 Task: Look for space in Alta Gracia, Argentina from 9th June, 2023 to 16th June, 2023 for 2 adults in price range Rs.8000 to Rs.16000. Place can be entire place with 2 bedrooms having 2 beds and 1 bathroom. Property type can be flat. Amenities needed are: heating, . Booking option can be shelf check-in. Required host language is English.
Action: Mouse moved to (387, 81)
Screenshot: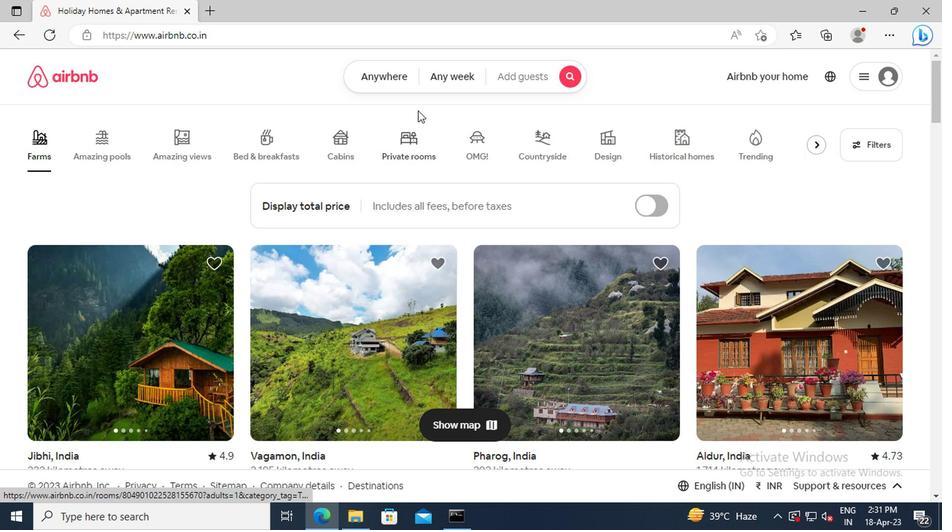 
Action: Mouse pressed left at (387, 81)
Screenshot: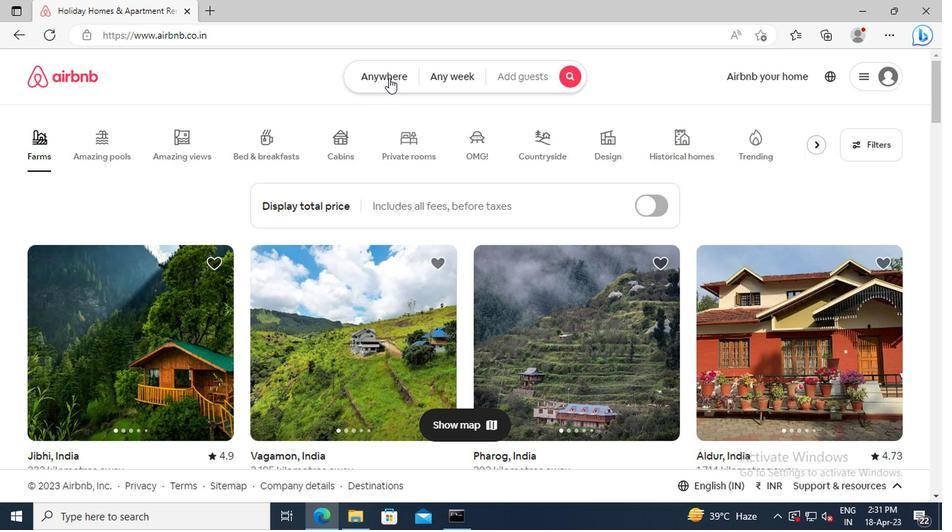 
Action: Mouse moved to (241, 135)
Screenshot: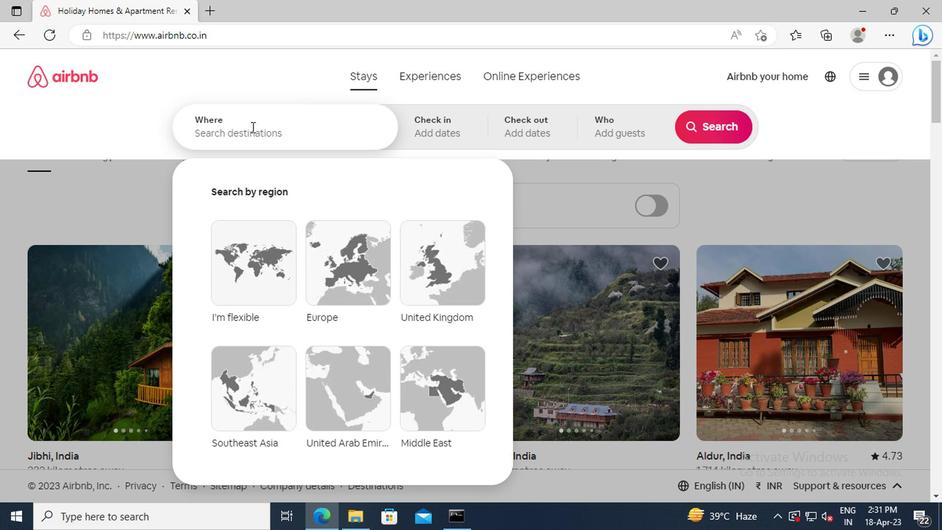 
Action: Mouse pressed left at (241, 135)
Screenshot: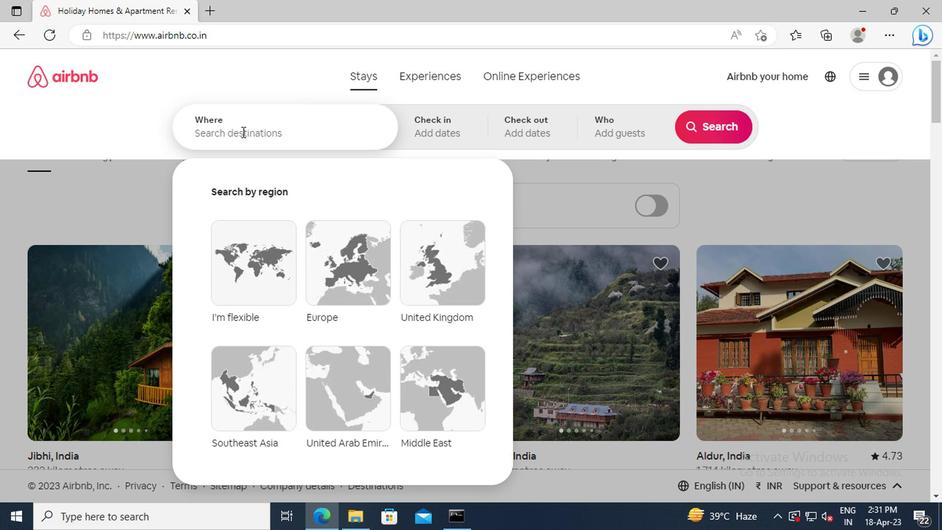 
Action: Key pressed <Key.shift_r>Alta<Key.space><Key.shift>GRACIA,<Key.space><Key.shift_r>ARGENTINA<Key.enter>
Screenshot: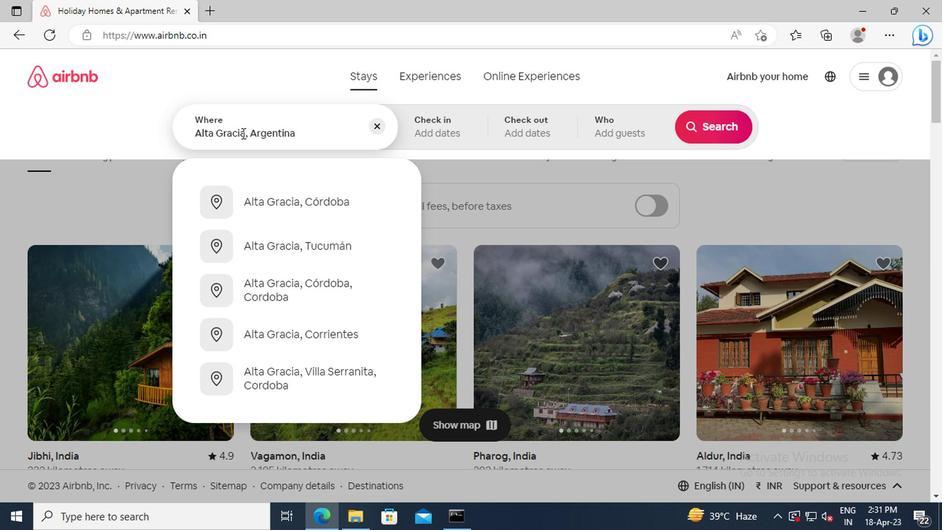 
Action: Mouse moved to (698, 236)
Screenshot: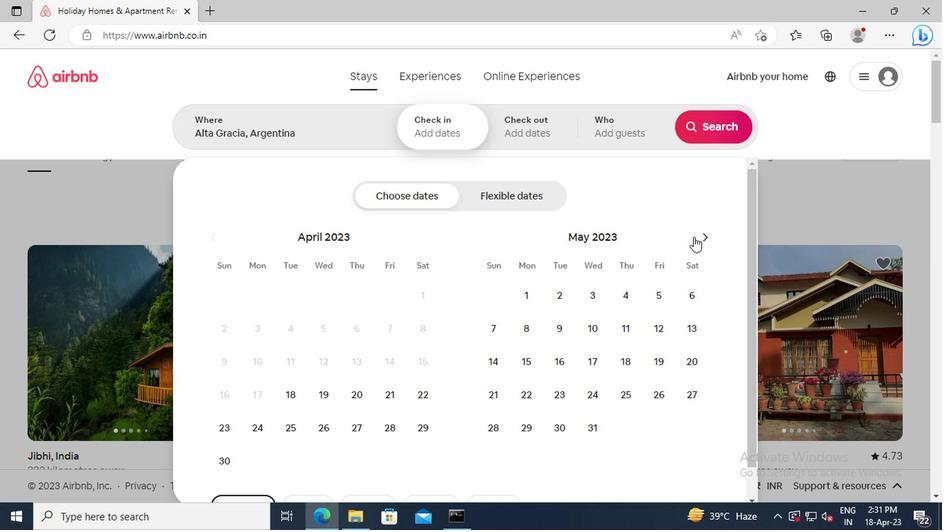 
Action: Mouse pressed left at (698, 236)
Screenshot: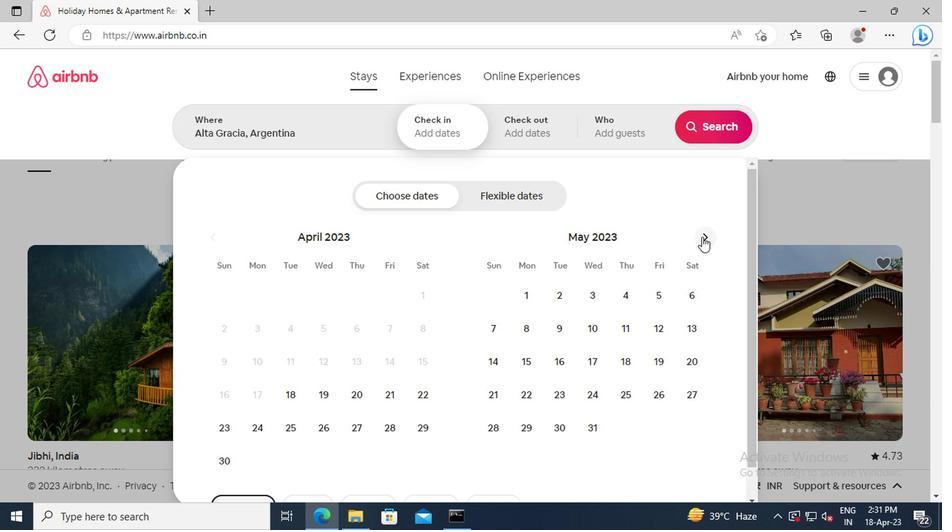 
Action: Mouse moved to (653, 318)
Screenshot: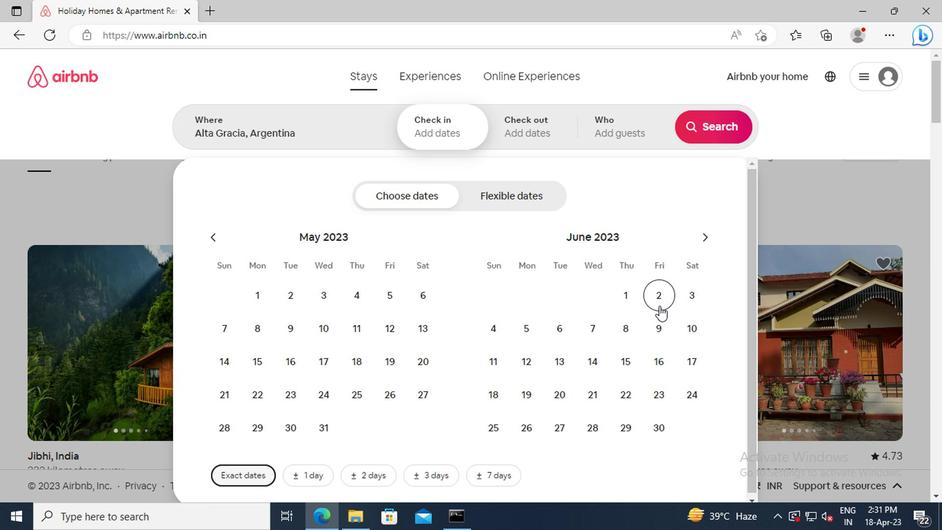 
Action: Mouse pressed left at (653, 318)
Screenshot: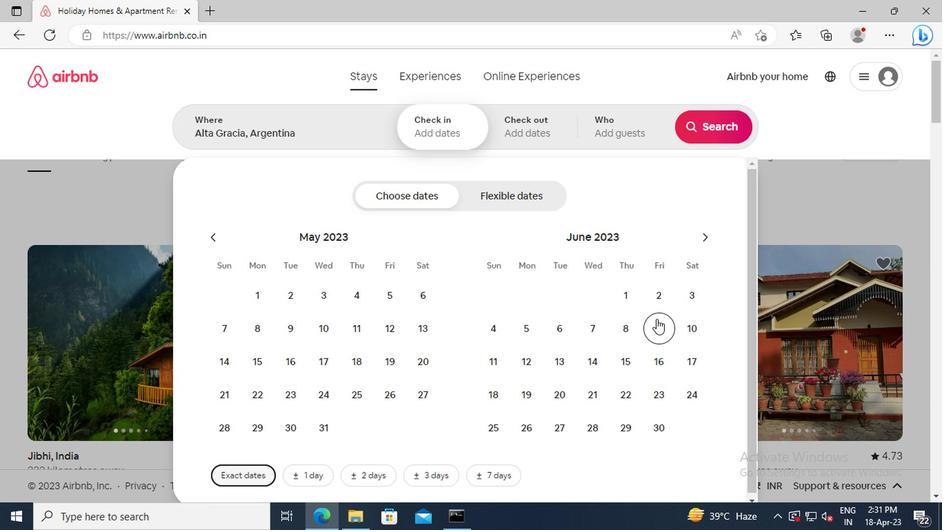 
Action: Mouse moved to (655, 359)
Screenshot: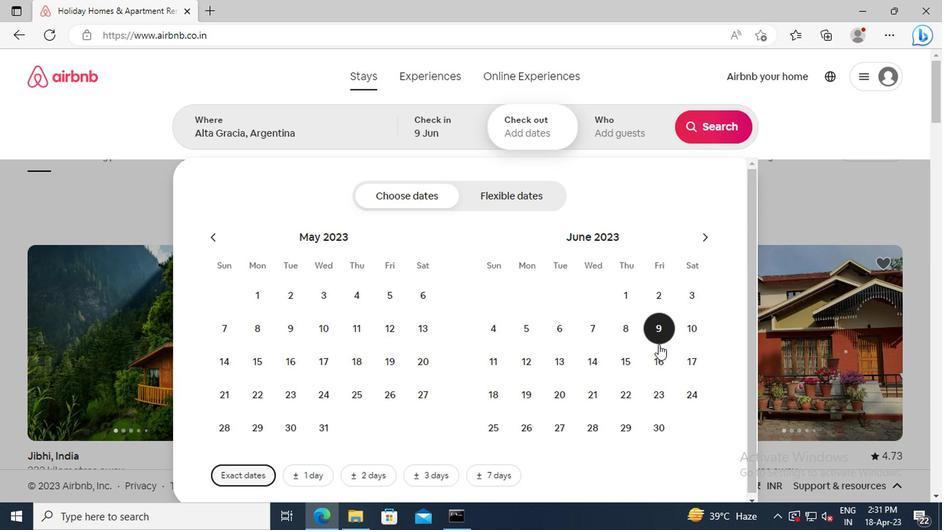 
Action: Mouse pressed left at (655, 359)
Screenshot: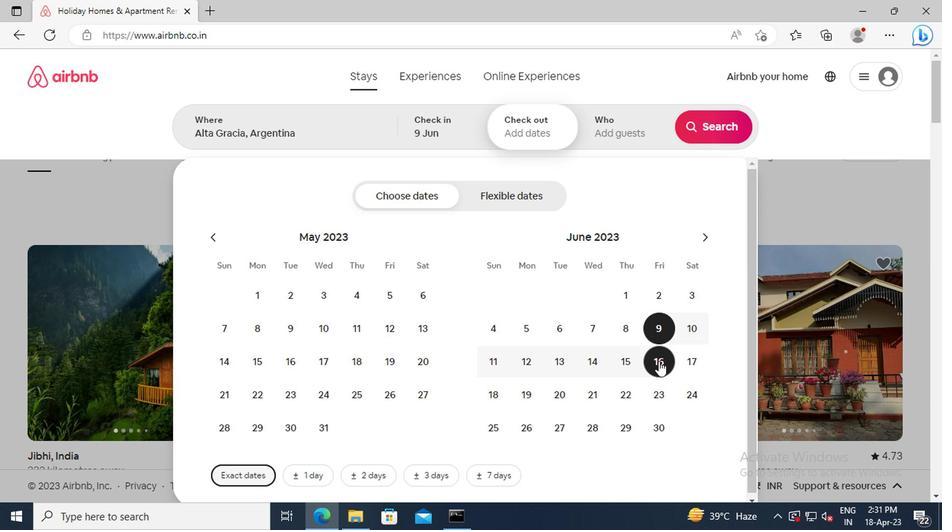 
Action: Mouse moved to (610, 136)
Screenshot: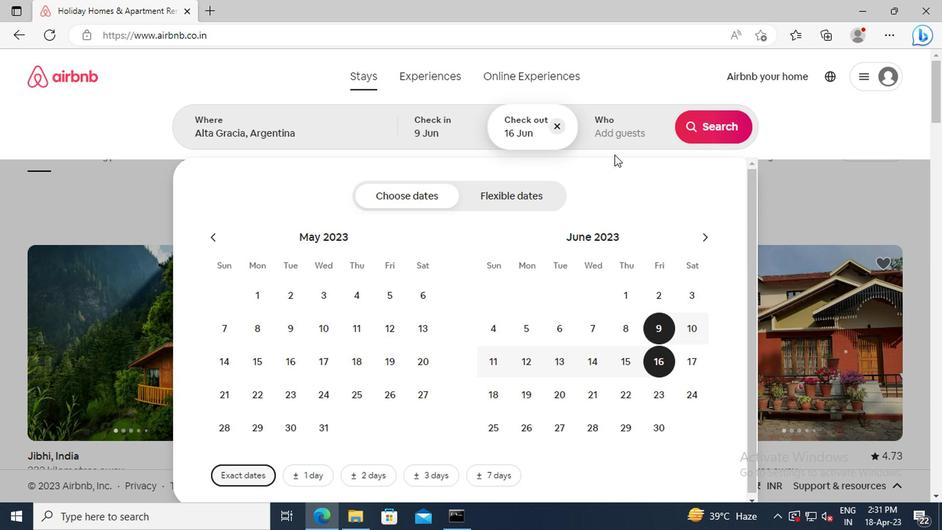 
Action: Mouse pressed left at (610, 136)
Screenshot: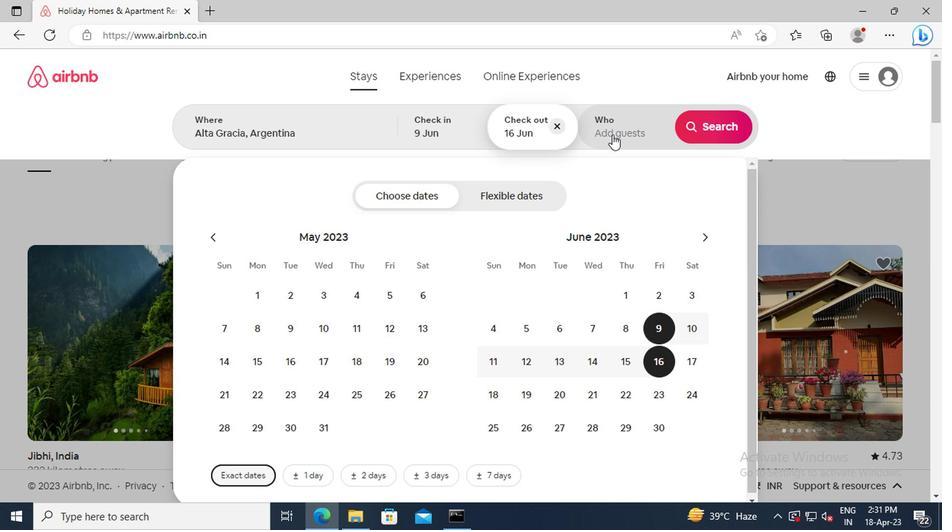 
Action: Mouse moved to (717, 203)
Screenshot: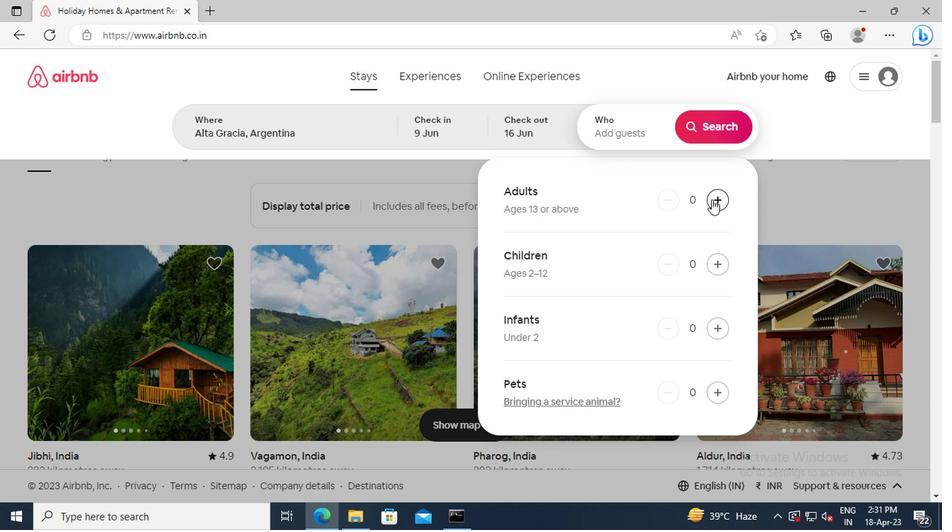 
Action: Mouse pressed left at (717, 203)
Screenshot: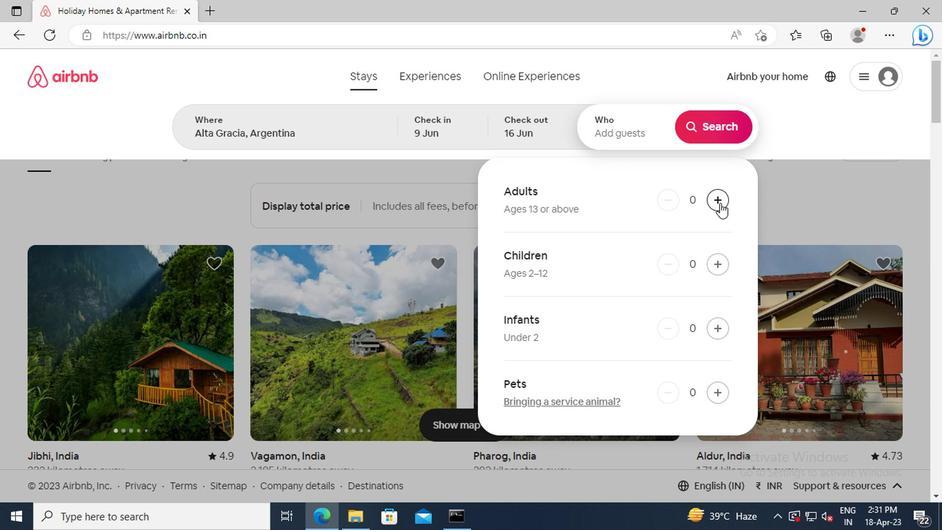 
Action: Mouse pressed left at (717, 203)
Screenshot: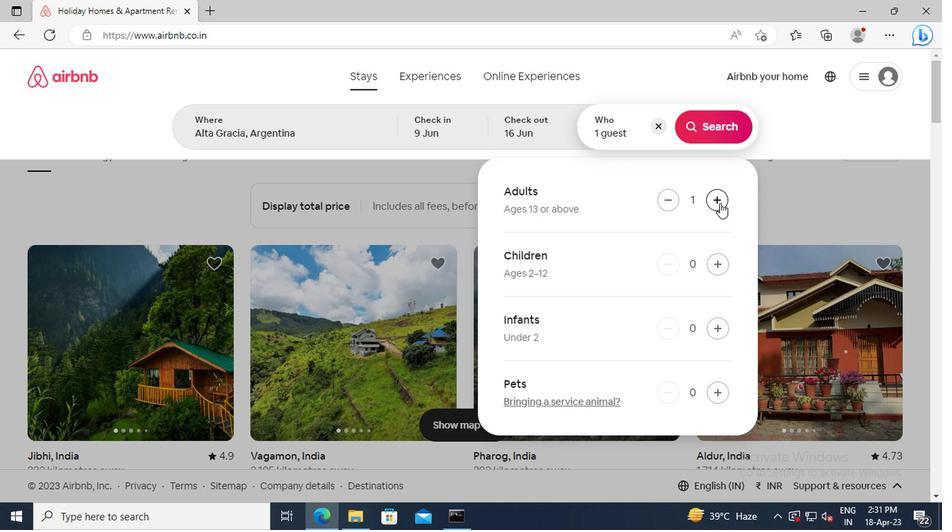
Action: Mouse moved to (714, 126)
Screenshot: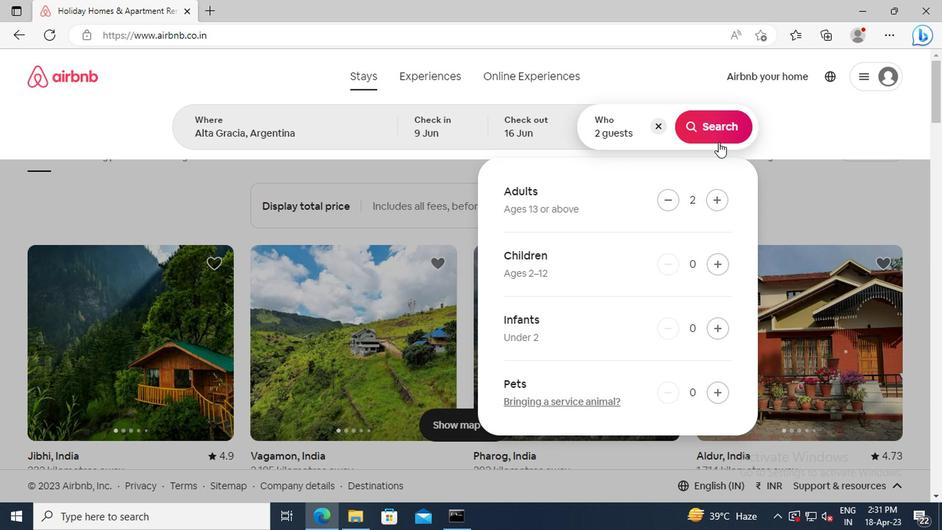 
Action: Mouse pressed left at (714, 126)
Screenshot: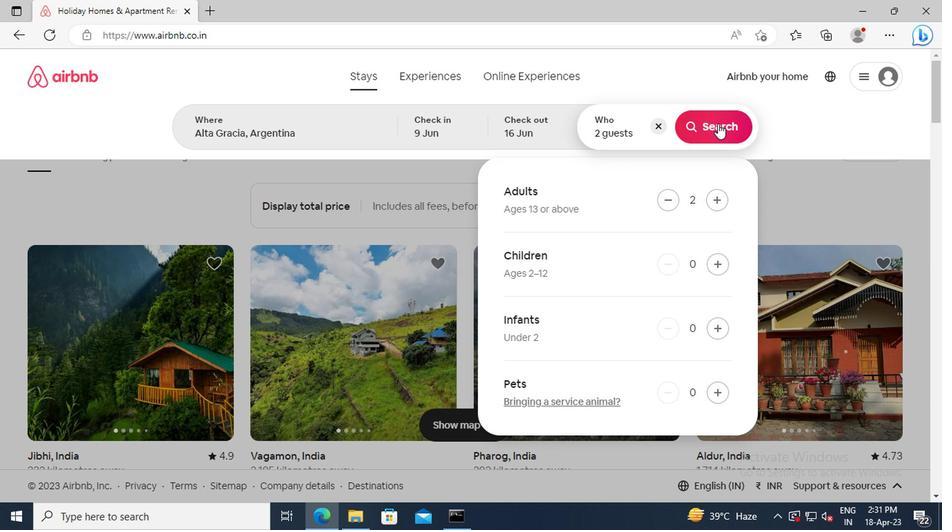 
Action: Mouse moved to (880, 137)
Screenshot: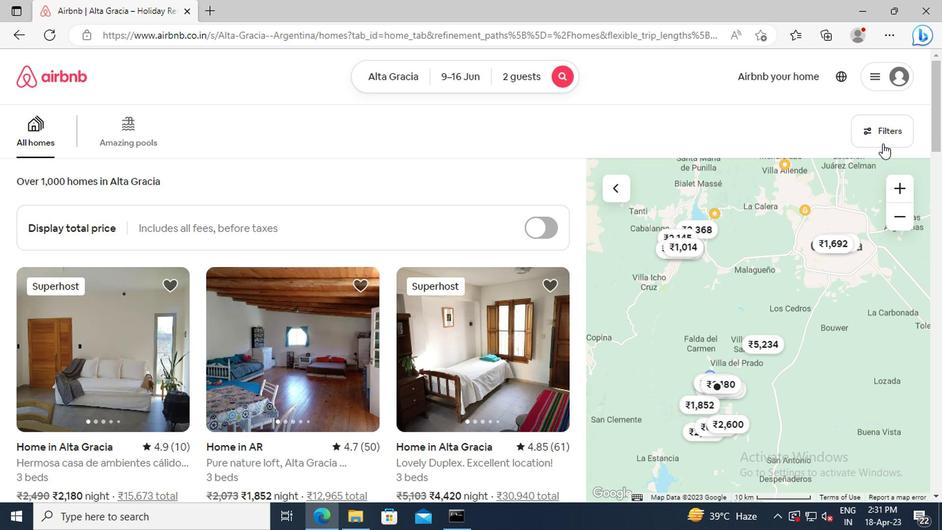 
Action: Mouse pressed left at (880, 137)
Screenshot: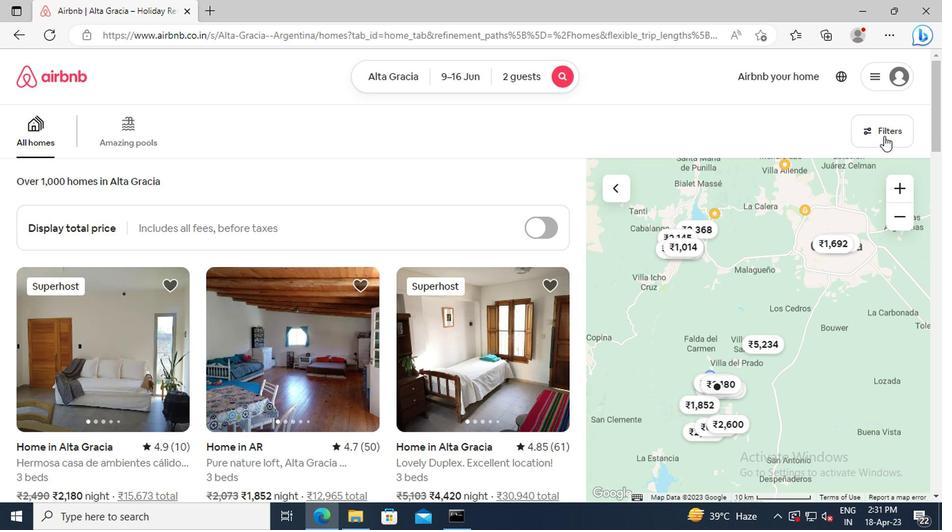 
Action: Mouse moved to (315, 305)
Screenshot: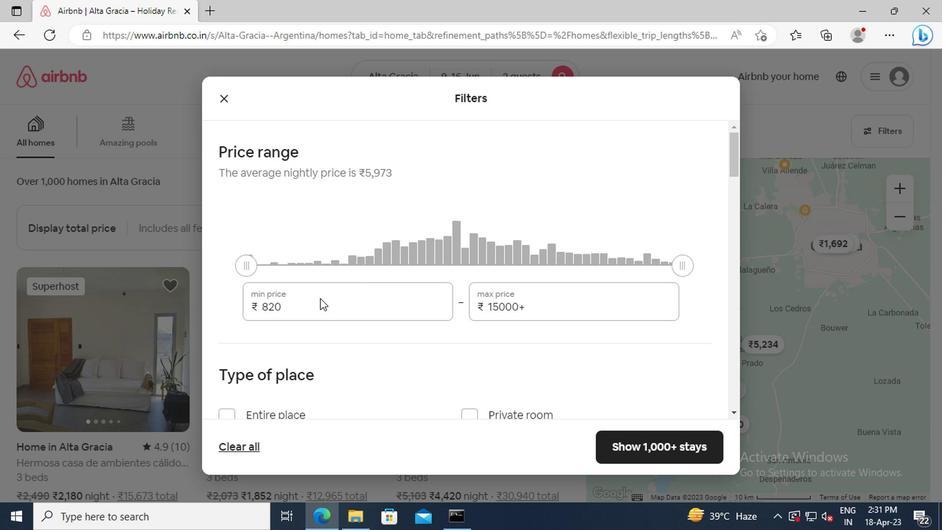 
Action: Mouse pressed left at (315, 305)
Screenshot: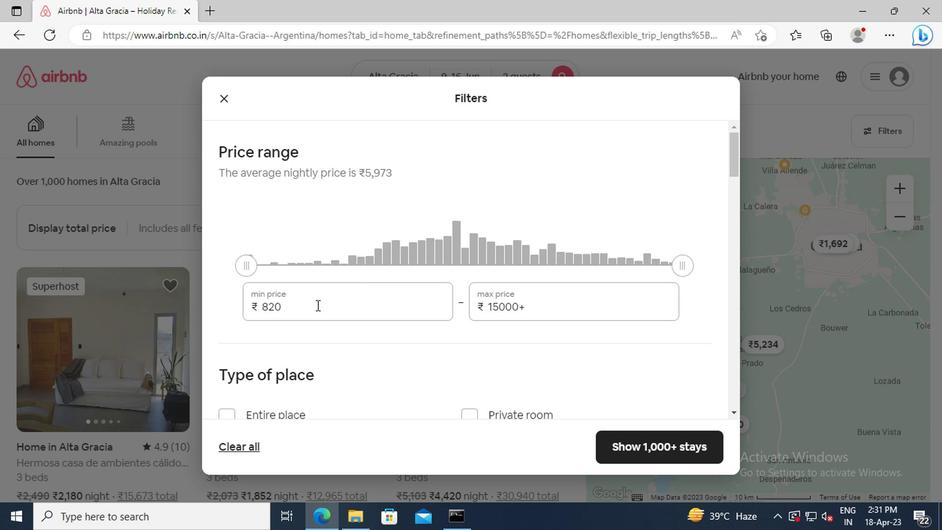 
Action: Key pressed <Key.backspace><Key.backspace><Key.backspace><Key.backspace><Key.backspace>8000<Key.tab><Key.delete>16000
Screenshot: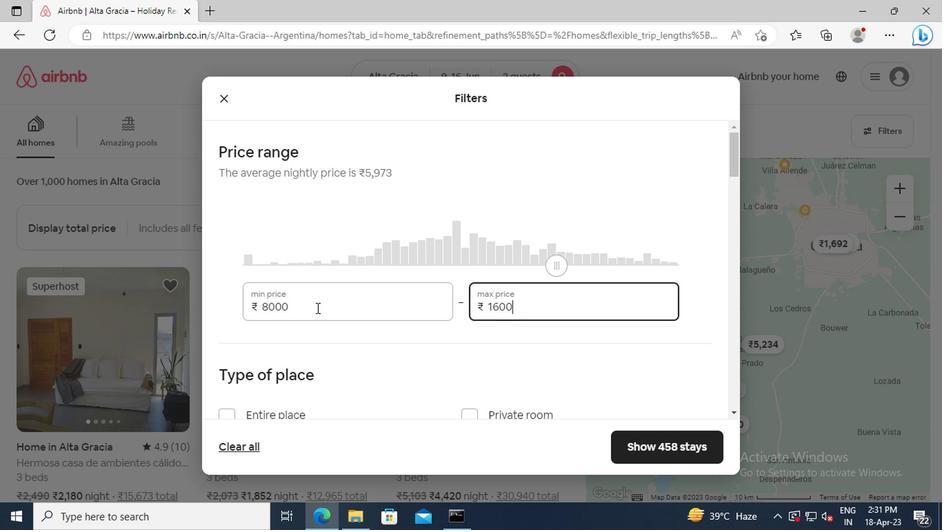 
Action: Mouse scrolled (315, 305) with delta (0, 0)
Screenshot: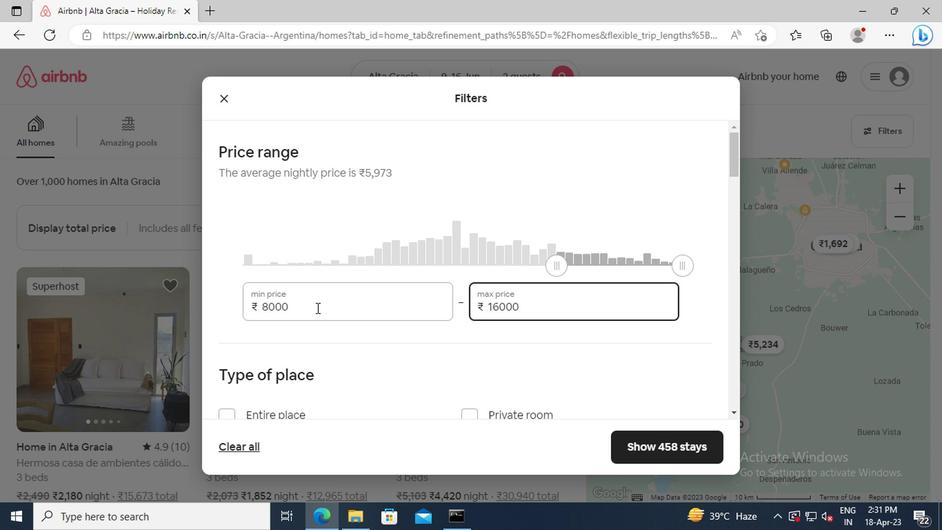 
Action: Mouse scrolled (315, 305) with delta (0, 0)
Screenshot: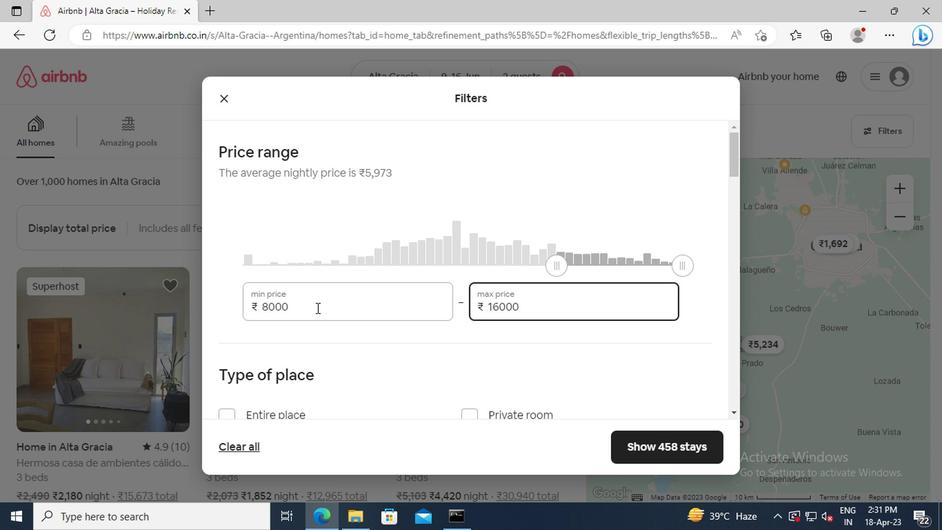 
Action: Mouse scrolled (315, 305) with delta (0, 0)
Screenshot: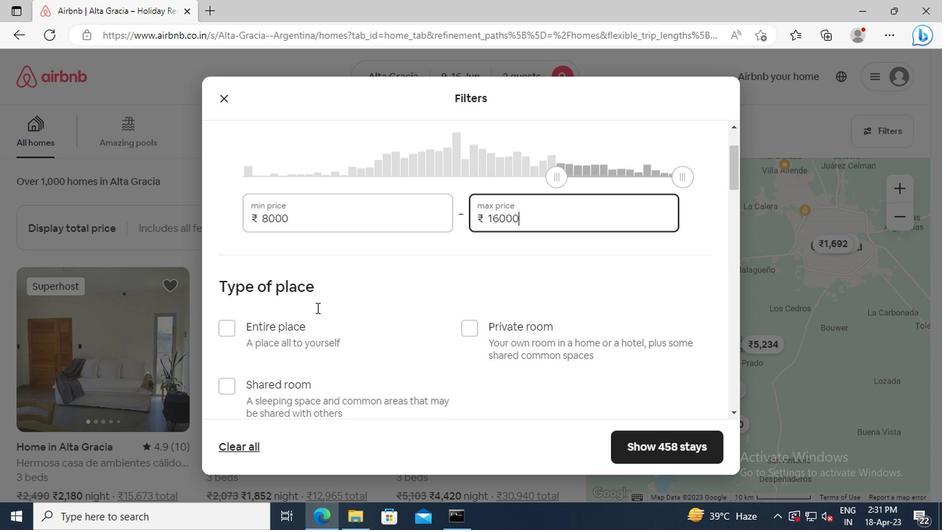 
Action: Mouse moved to (236, 283)
Screenshot: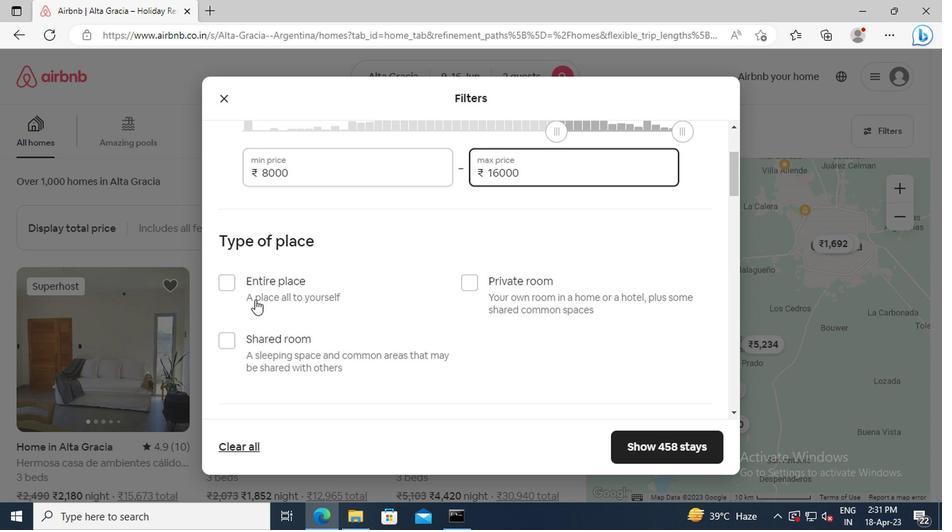
Action: Mouse pressed left at (236, 283)
Screenshot: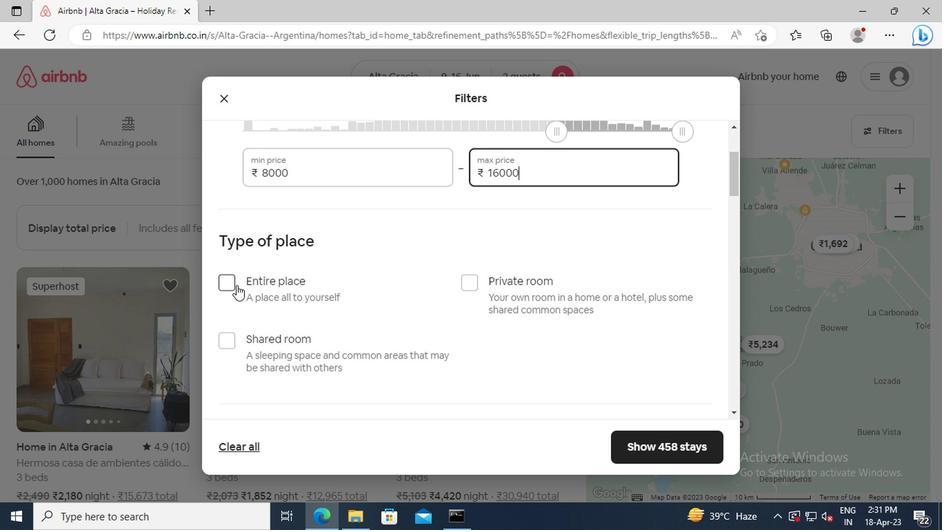 
Action: Mouse moved to (293, 284)
Screenshot: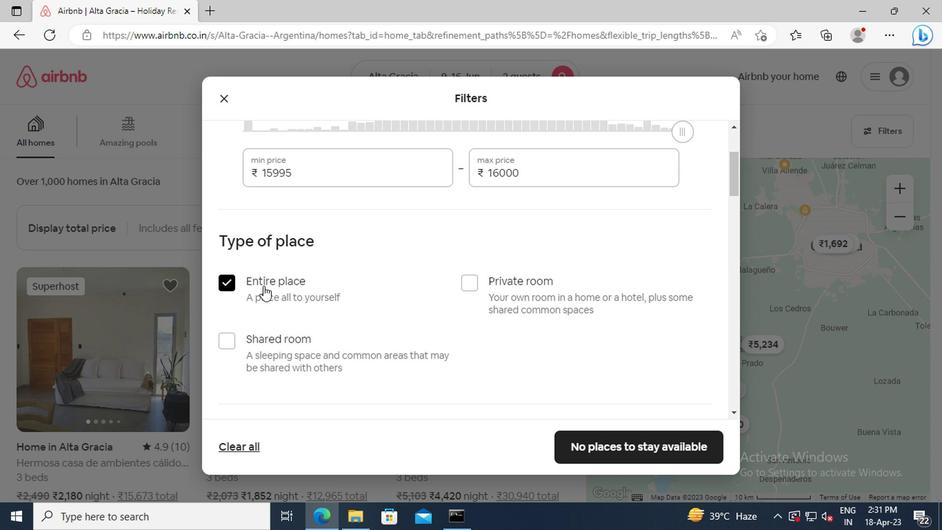 
Action: Mouse scrolled (293, 283) with delta (0, 0)
Screenshot: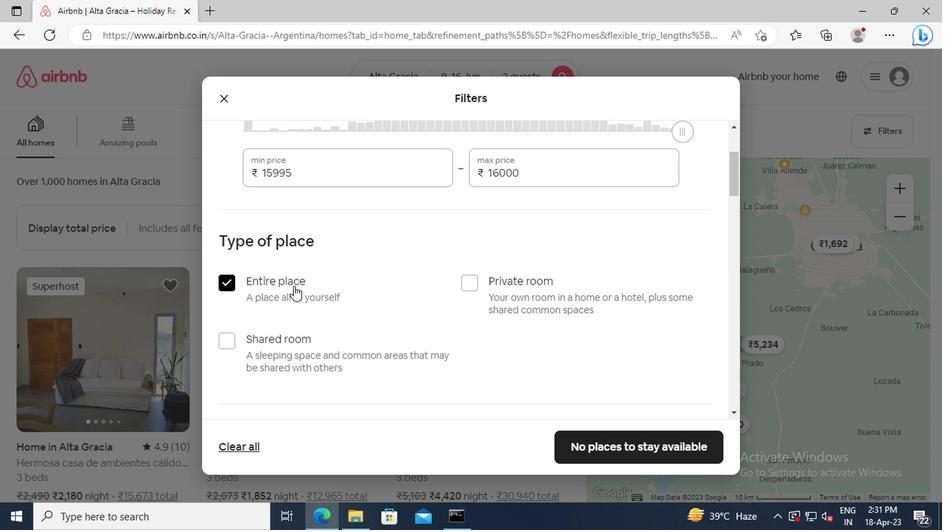 
Action: Mouse scrolled (293, 283) with delta (0, 0)
Screenshot: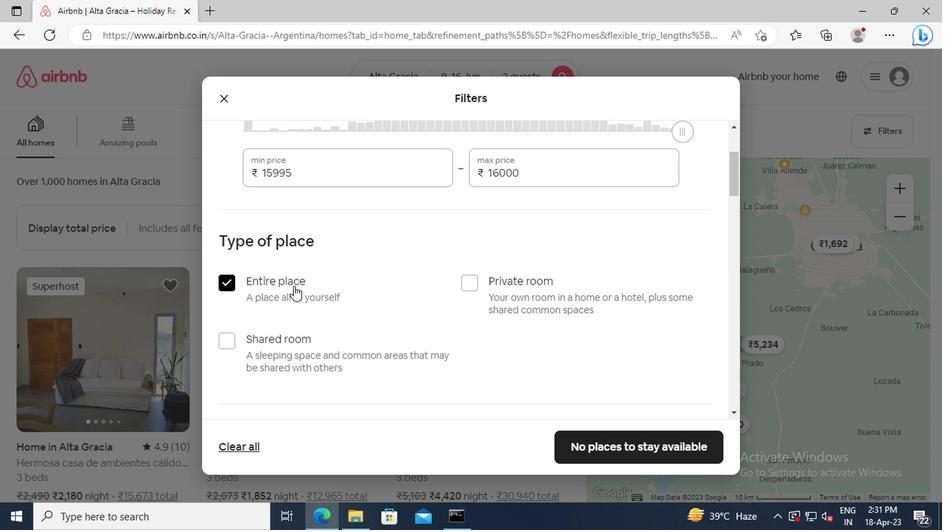 
Action: Mouse scrolled (293, 283) with delta (0, 0)
Screenshot: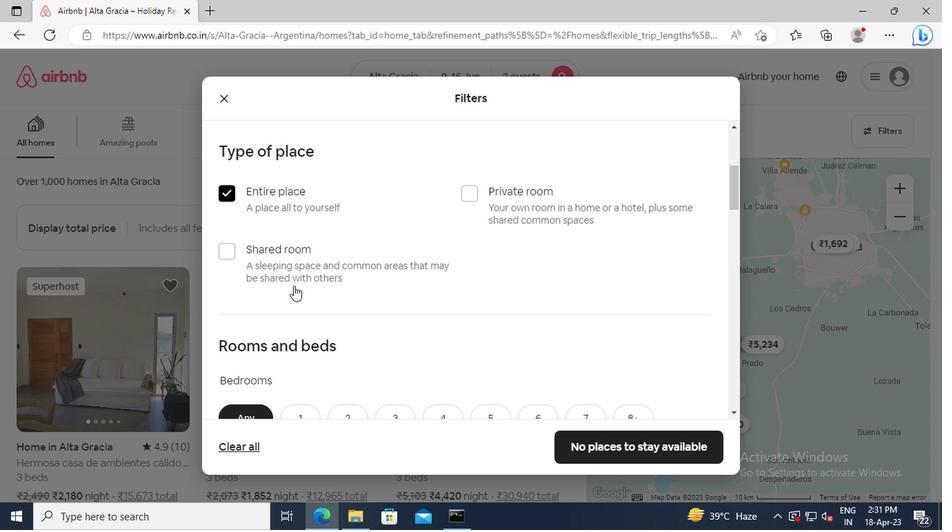 
Action: Mouse scrolled (293, 283) with delta (0, 0)
Screenshot: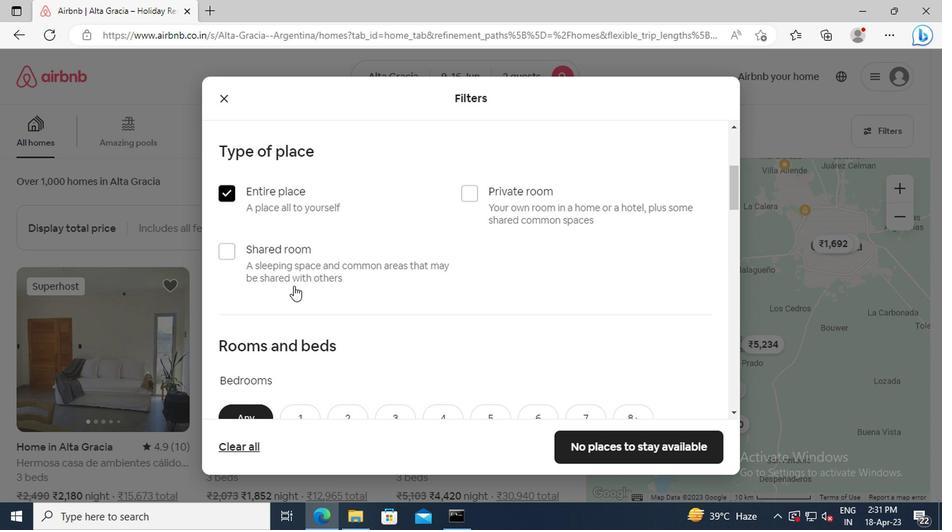 
Action: Mouse scrolled (293, 283) with delta (0, 0)
Screenshot: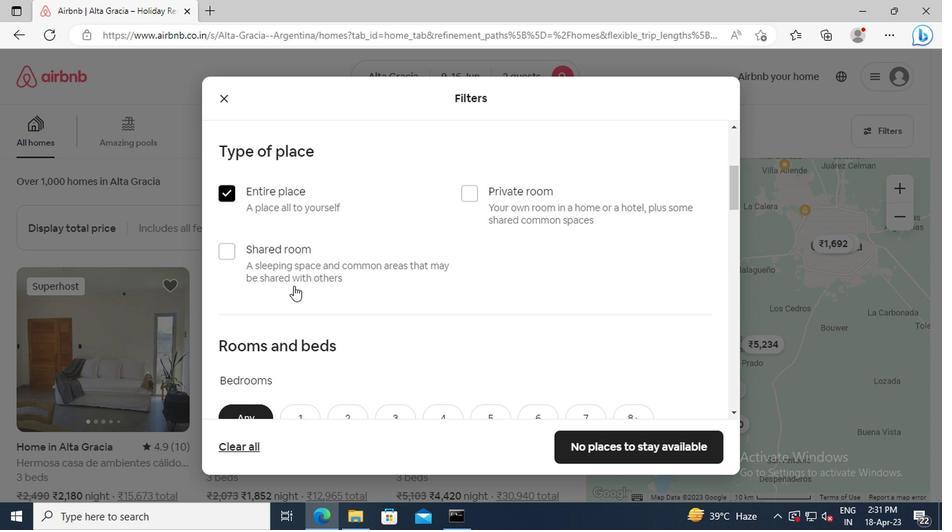 
Action: Mouse moved to (344, 287)
Screenshot: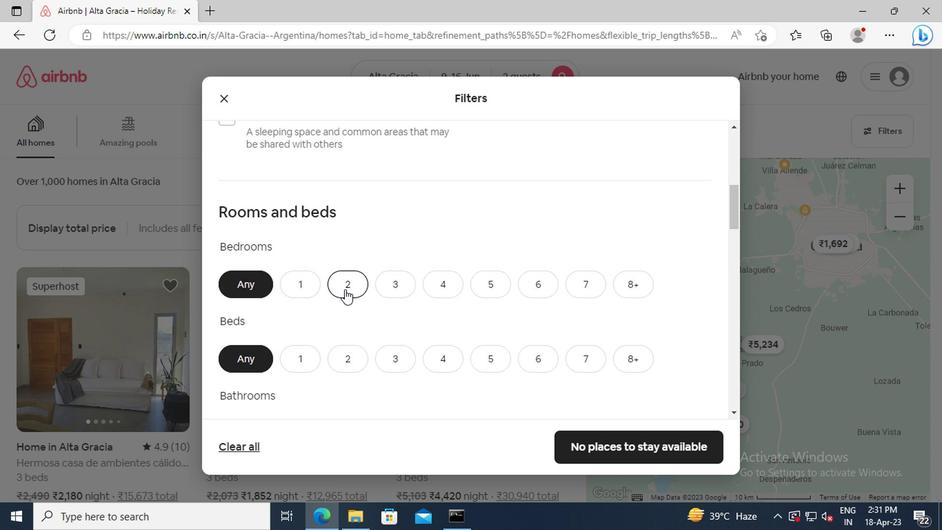 
Action: Mouse pressed left at (344, 287)
Screenshot: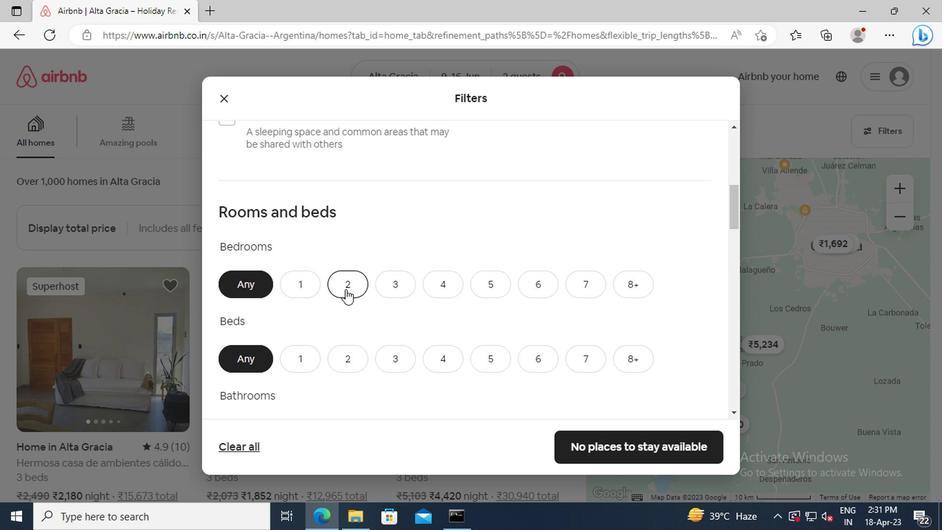 
Action: Mouse moved to (347, 346)
Screenshot: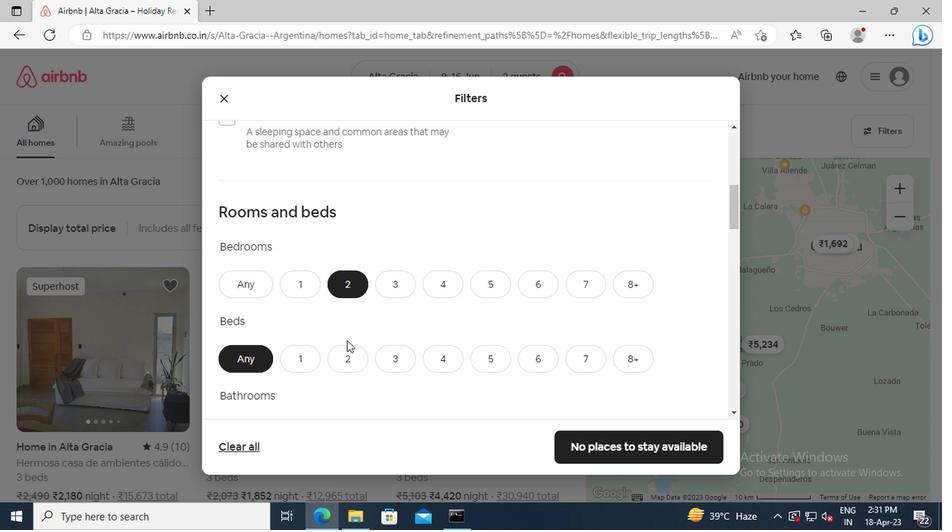 
Action: Mouse pressed left at (347, 346)
Screenshot: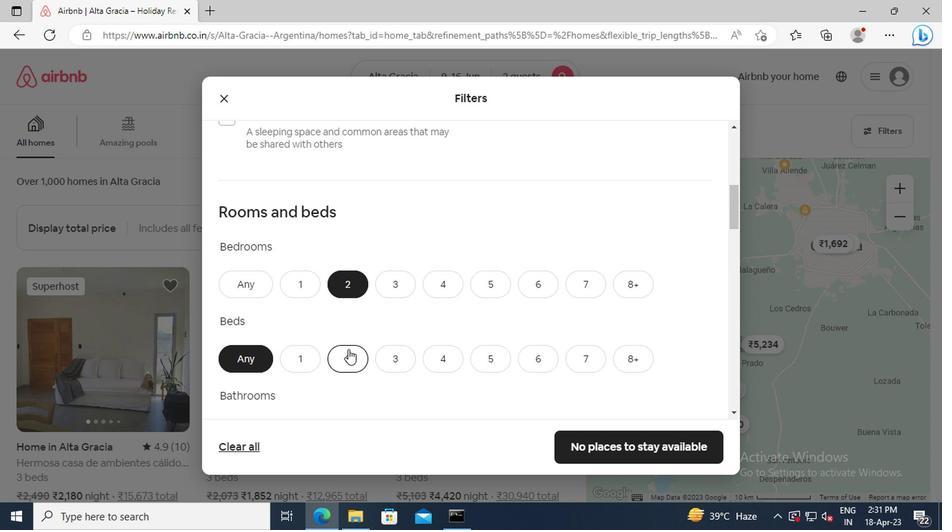 
Action: Mouse scrolled (347, 345) with delta (0, 0)
Screenshot: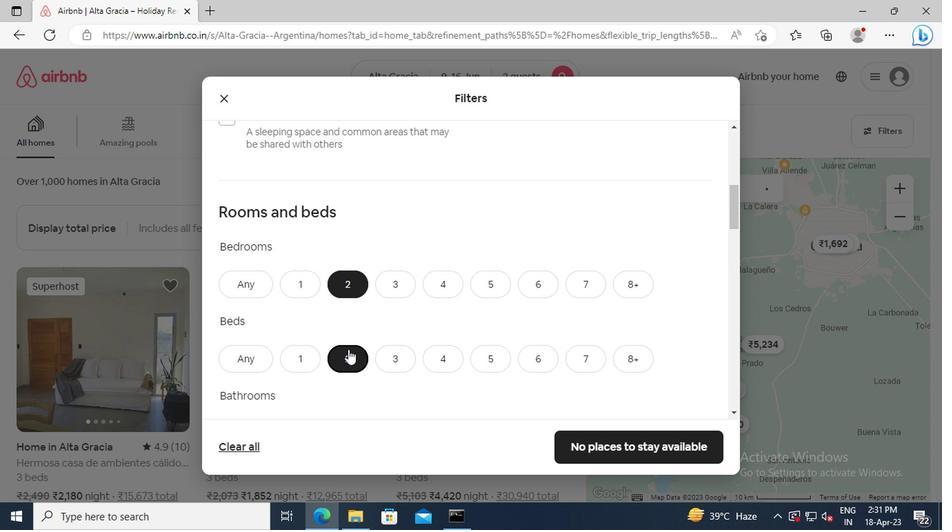 
Action: Mouse scrolled (347, 345) with delta (0, 0)
Screenshot: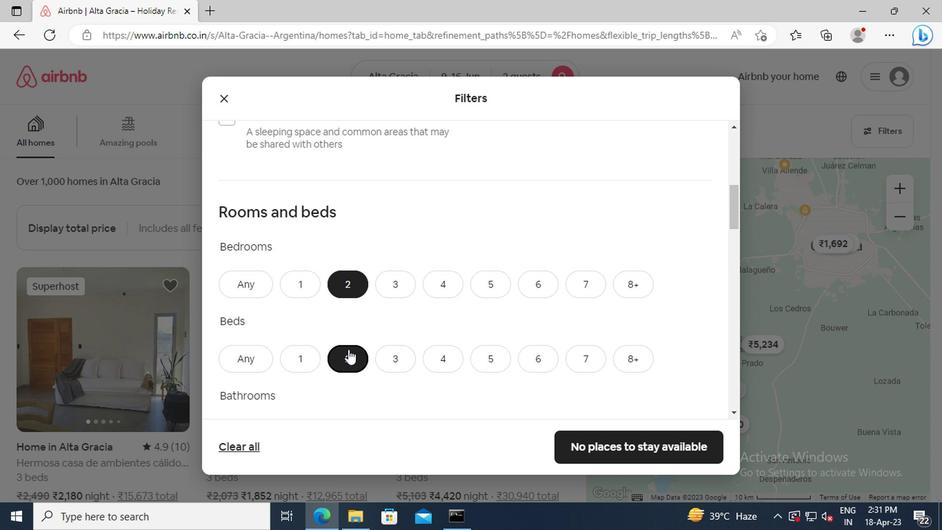 
Action: Mouse moved to (311, 338)
Screenshot: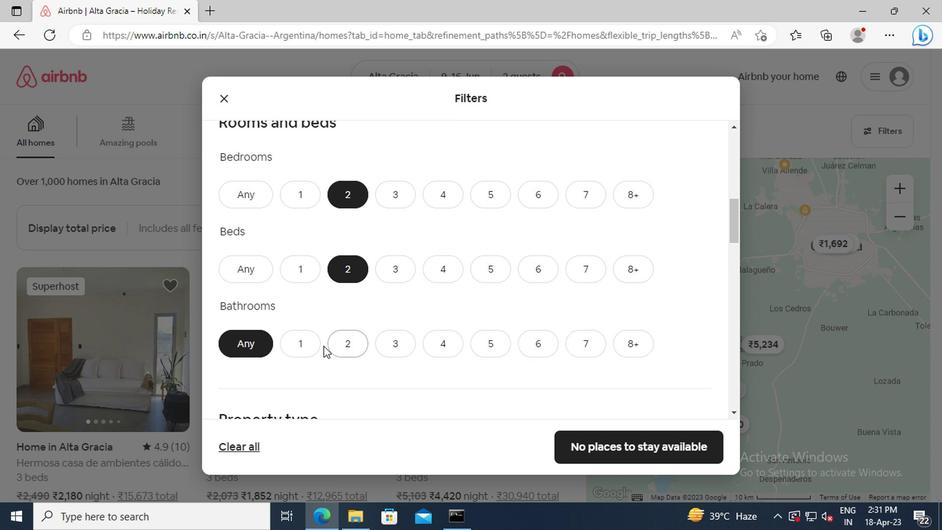 
Action: Mouse pressed left at (311, 338)
Screenshot: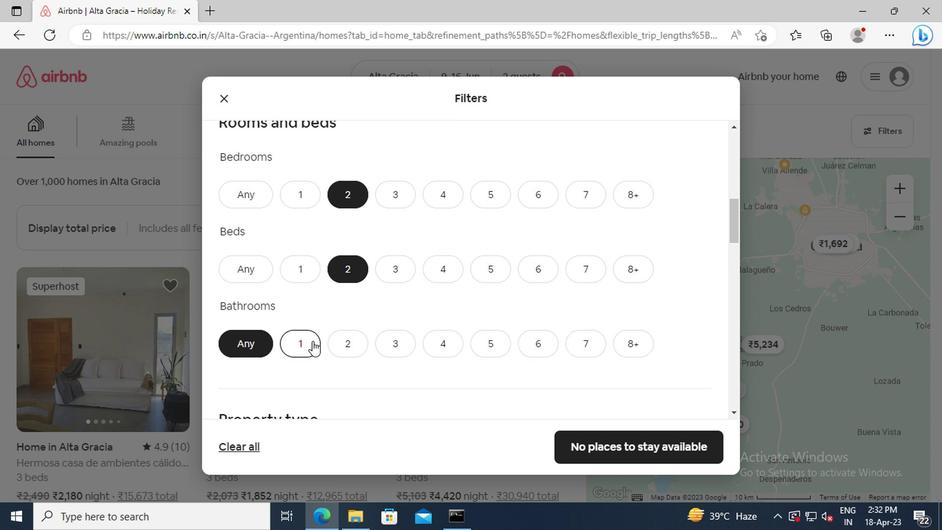 
Action: Mouse scrolled (311, 337) with delta (0, 0)
Screenshot: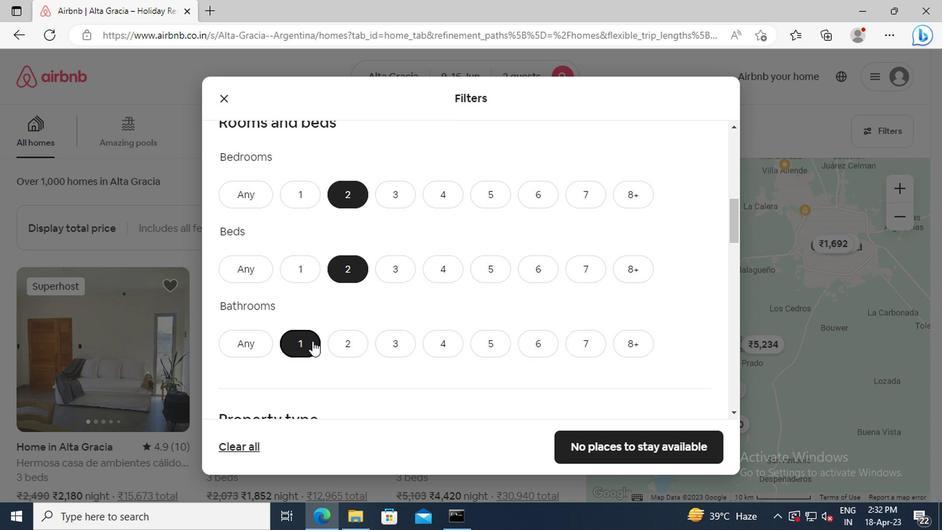 
Action: Mouse scrolled (311, 337) with delta (0, 0)
Screenshot: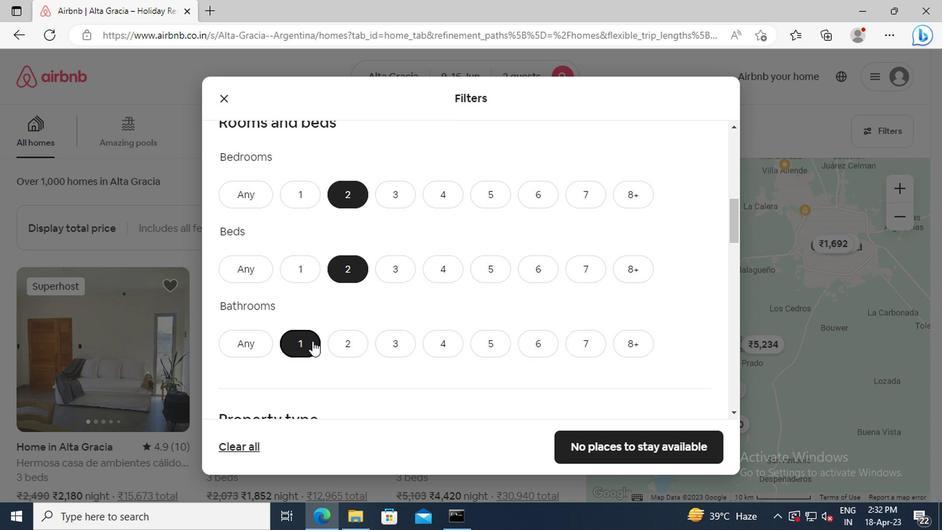 
Action: Mouse scrolled (311, 337) with delta (0, 0)
Screenshot: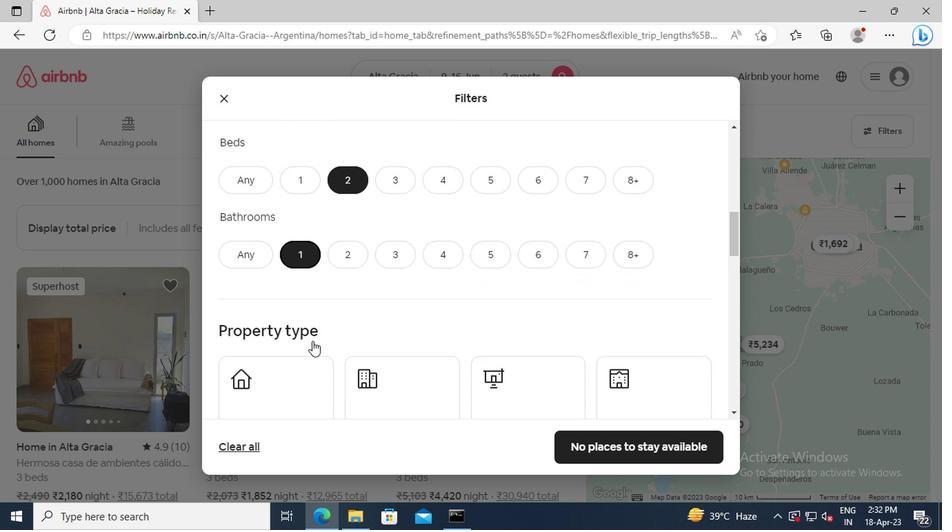 
Action: Mouse scrolled (311, 337) with delta (0, 0)
Screenshot: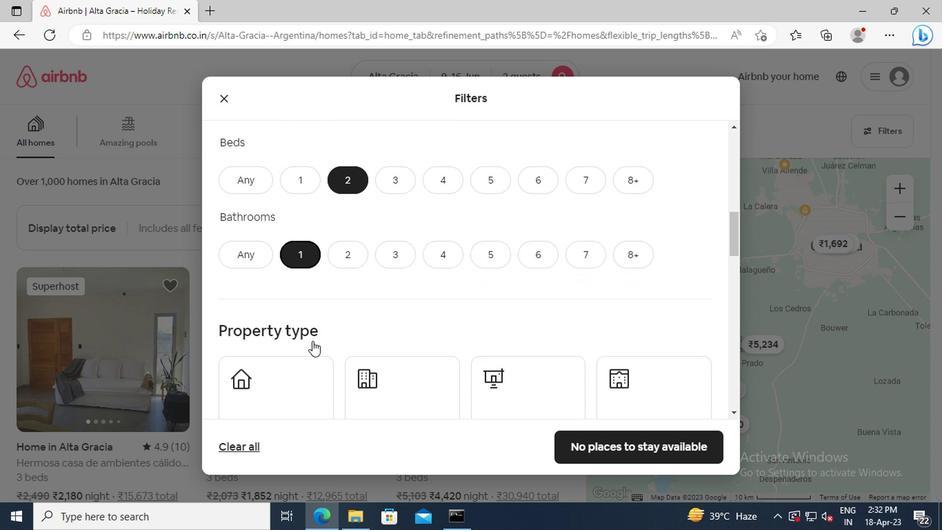 
Action: Mouse moved to (356, 319)
Screenshot: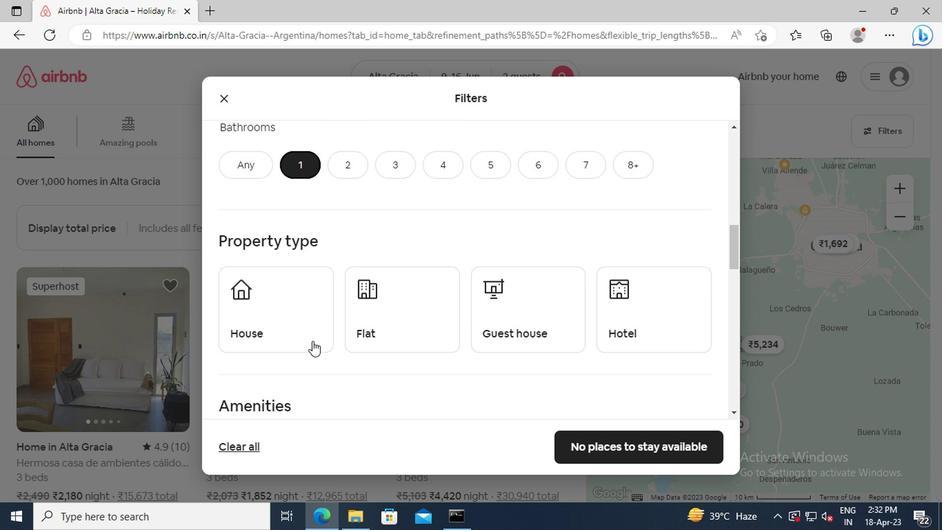 
Action: Mouse pressed left at (356, 319)
Screenshot: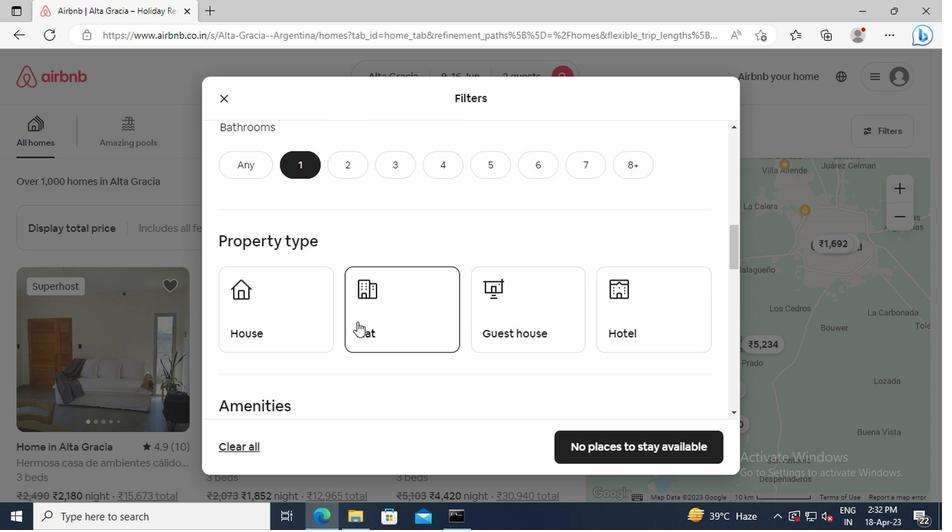 
Action: Mouse scrolled (356, 318) with delta (0, 0)
Screenshot: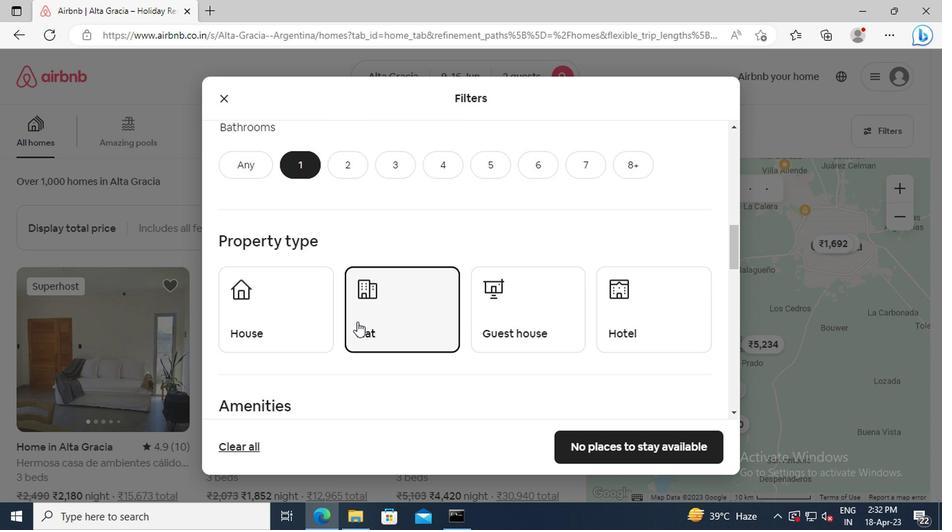 
Action: Mouse scrolled (356, 318) with delta (0, 0)
Screenshot: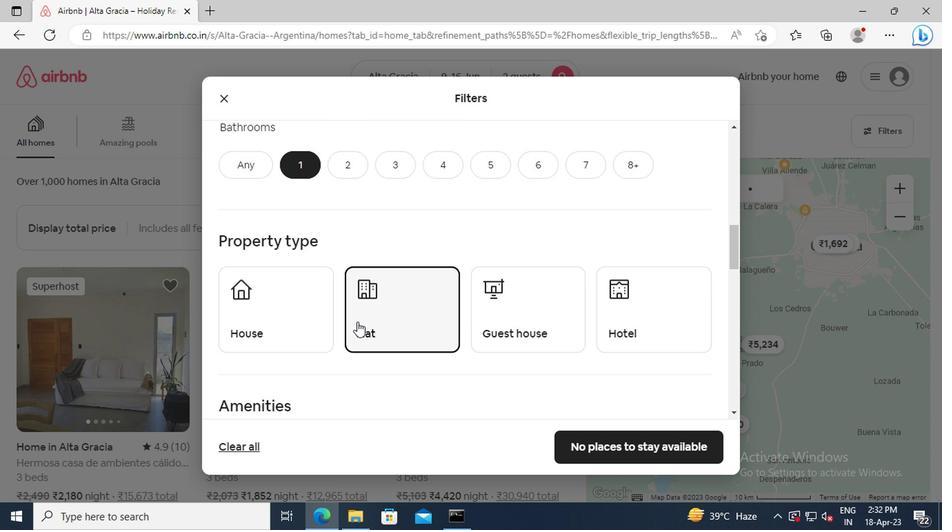 
Action: Mouse scrolled (356, 318) with delta (0, 0)
Screenshot: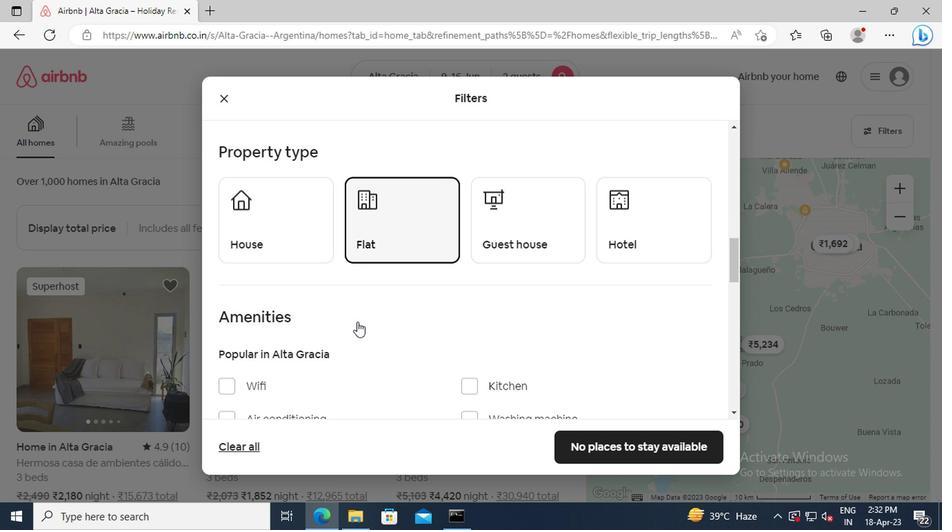 
Action: Mouse scrolled (356, 318) with delta (0, 0)
Screenshot: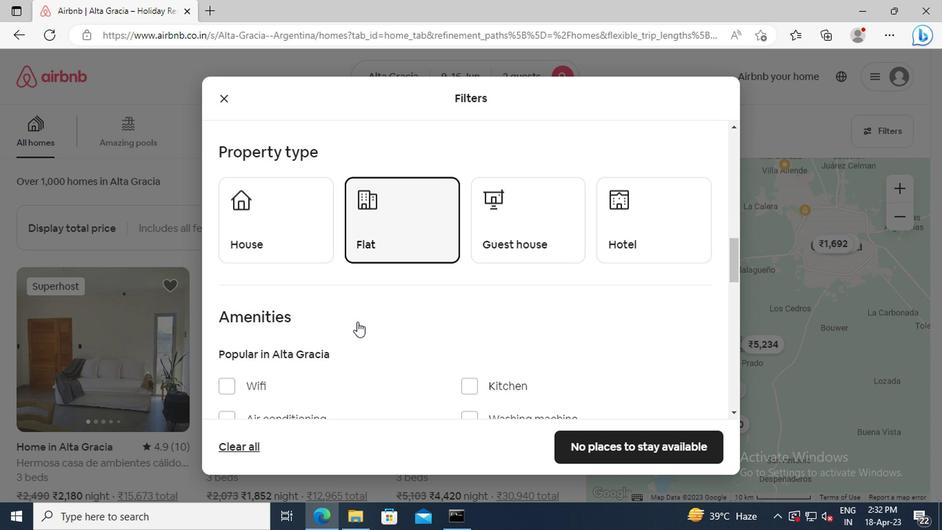 
Action: Mouse scrolled (356, 318) with delta (0, 0)
Screenshot: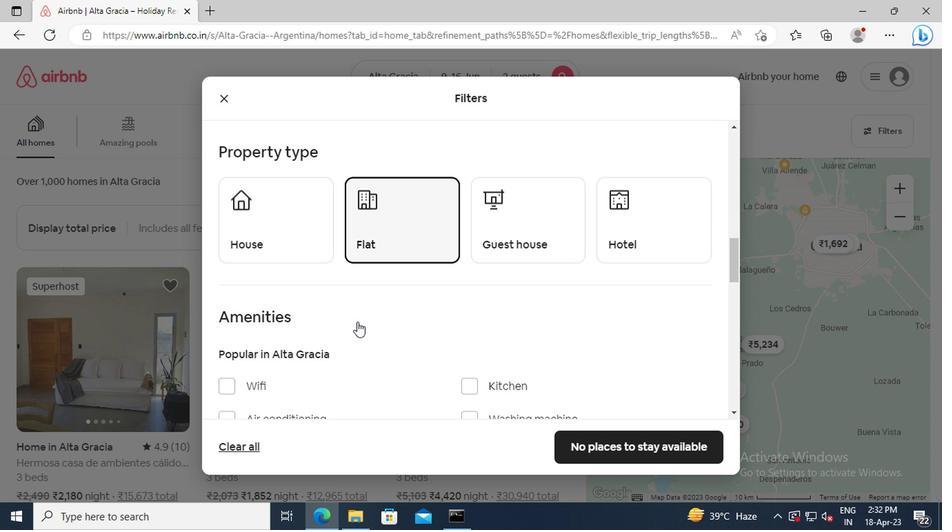 
Action: Mouse moved to (258, 340)
Screenshot: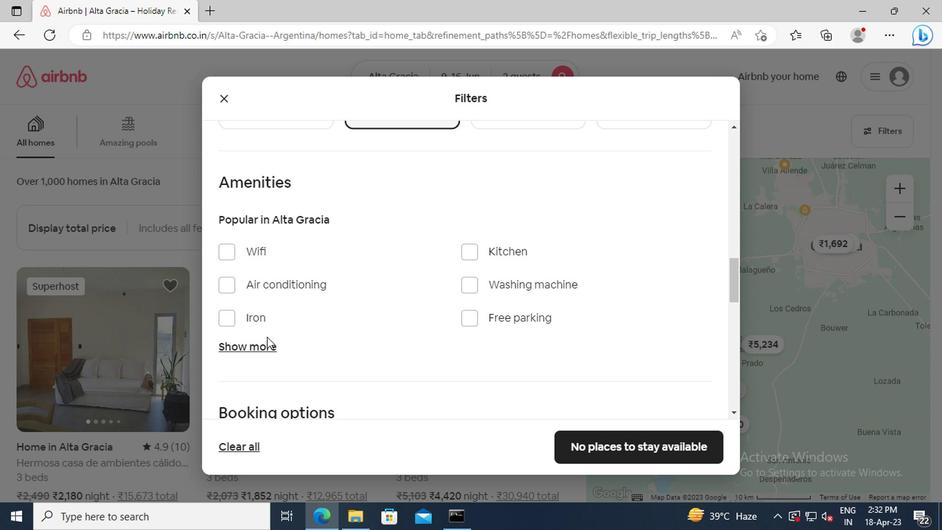 
Action: Mouse pressed left at (258, 340)
Screenshot: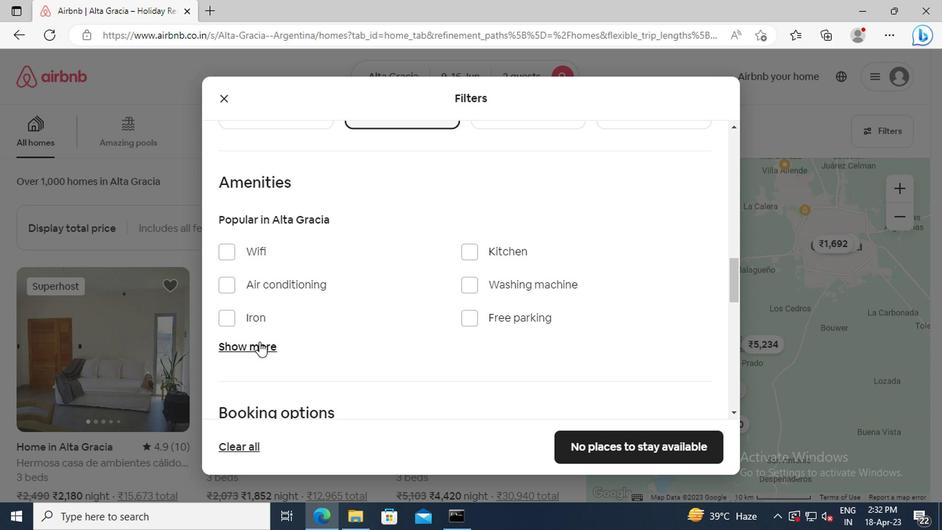 
Action: Mouse scrolled (258, 339) with delta (0, 0)
Screenshot: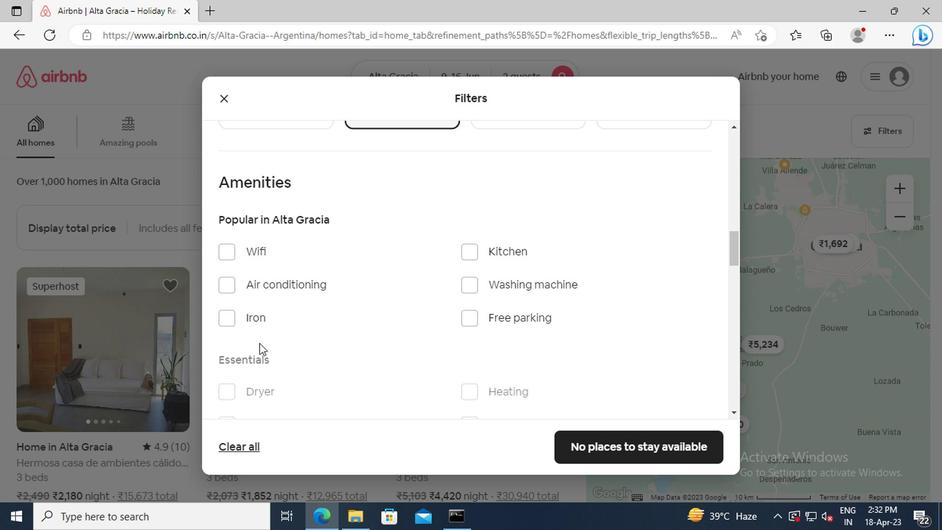 
Action: Mouse scrolled (258, 339) with delta (0, 0)
Screenshot: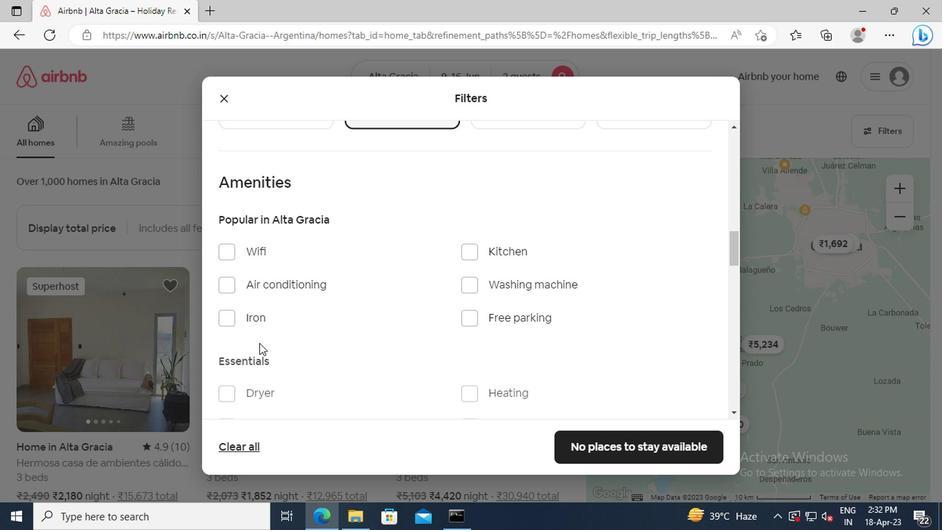 
Action: Mouse moved to (462, 305)
Screenshot: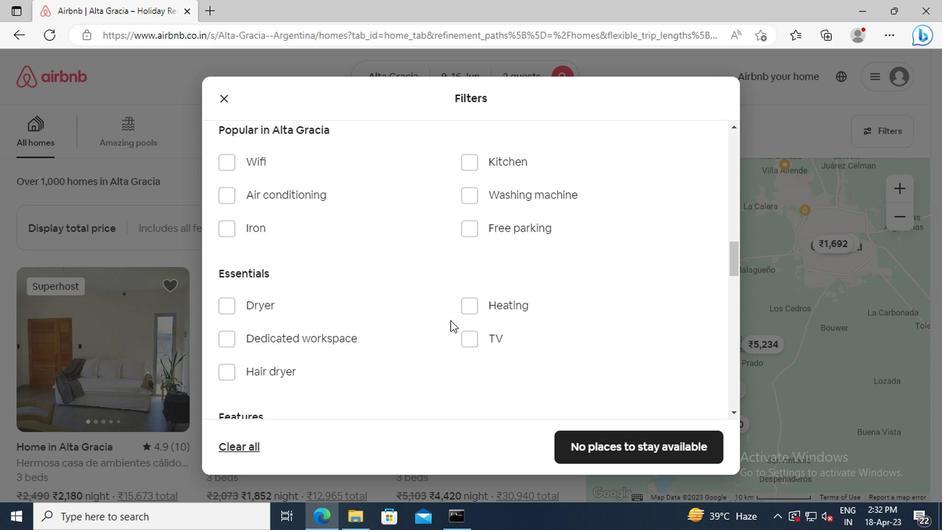 
Action: Mouse pressed left at (462, 305)
Screenshot: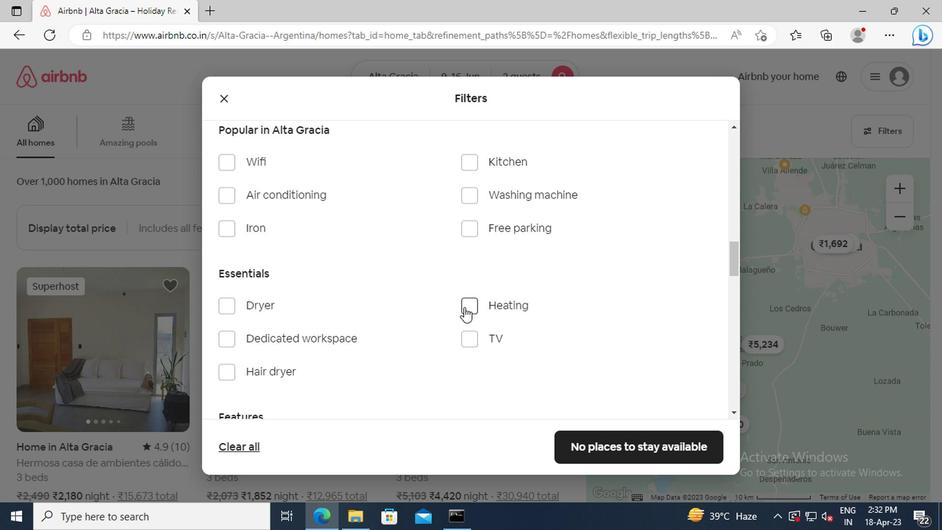 
Action: Mouse moved to (413, 297)
Screenshot: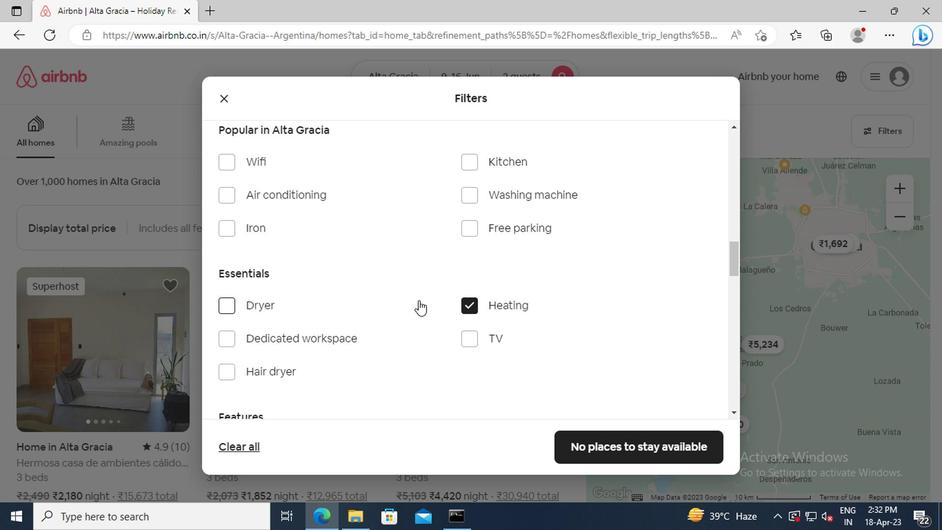 
Action: Mouse scrolled (413, 296) with delta (0, 0)
Screenshot: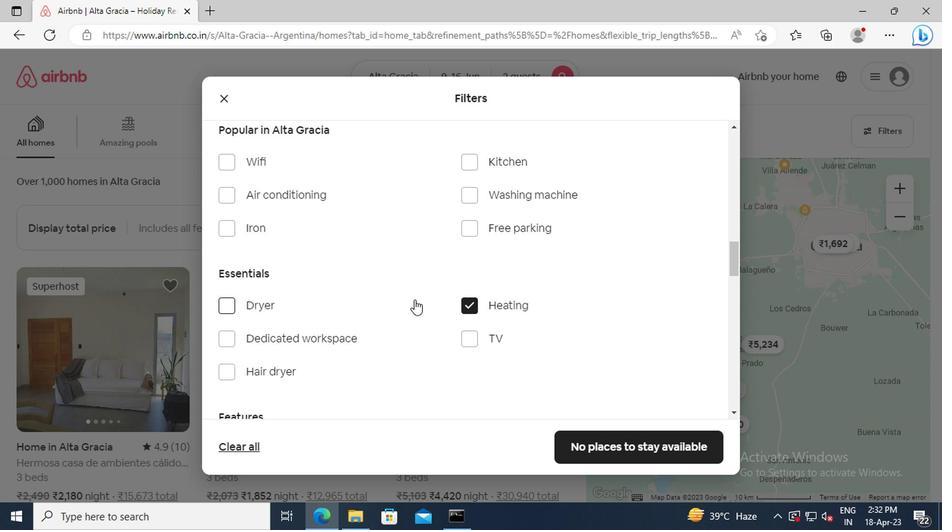 
Action: Mouse scrolled (413, 296) with delta (0, 0)
Screenshot: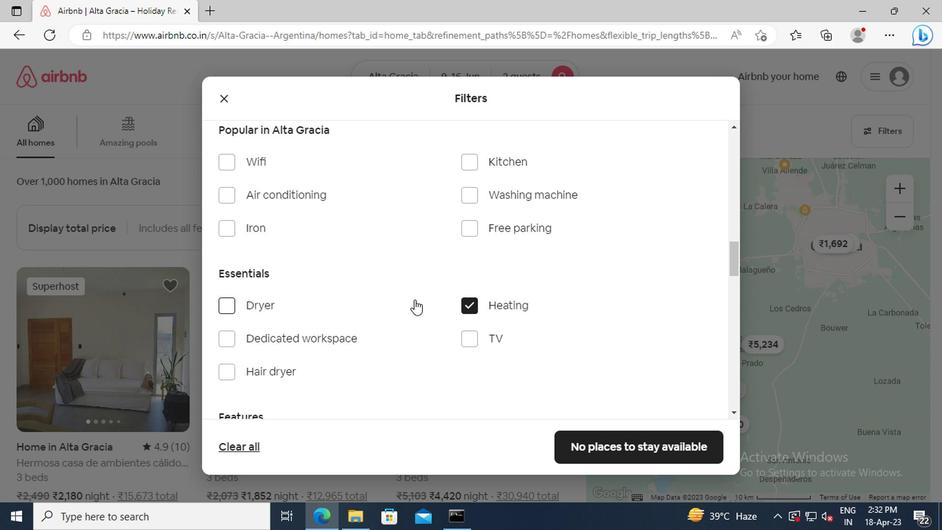 
Action: Mouse scrolled (413, 296) with delta (0, 0)
Screenshot: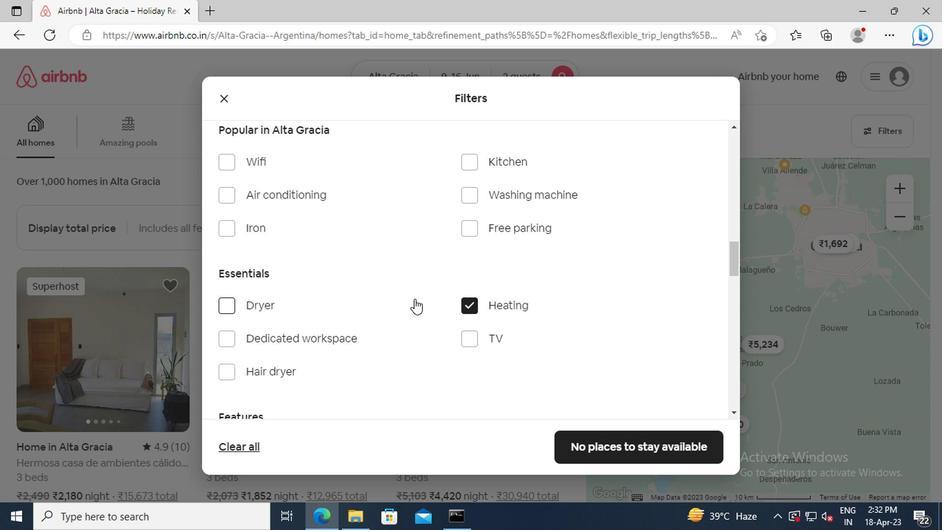 
Action: Mouse scrolled (413, 296) with delta (0, 0)
Screenshot: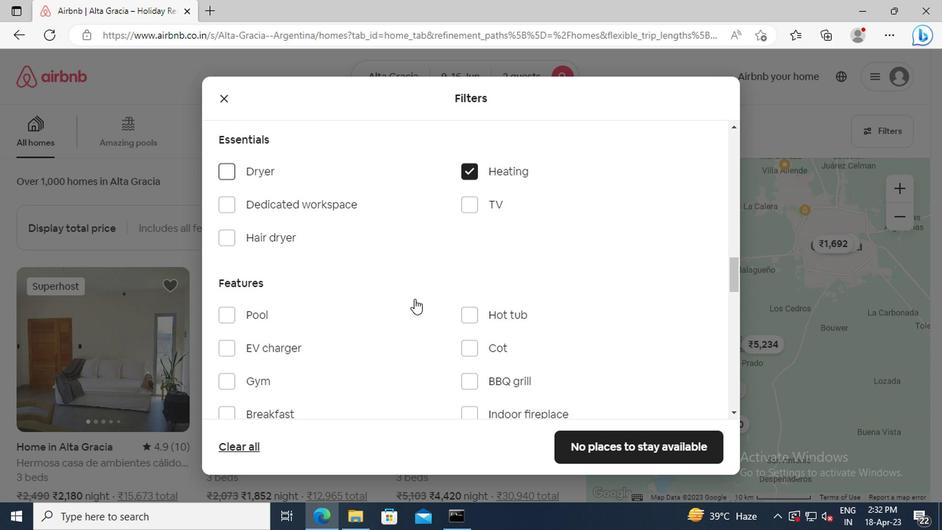 
Action: Mouse scrolled (413, 296) with delta (0, 0)
Screenshot: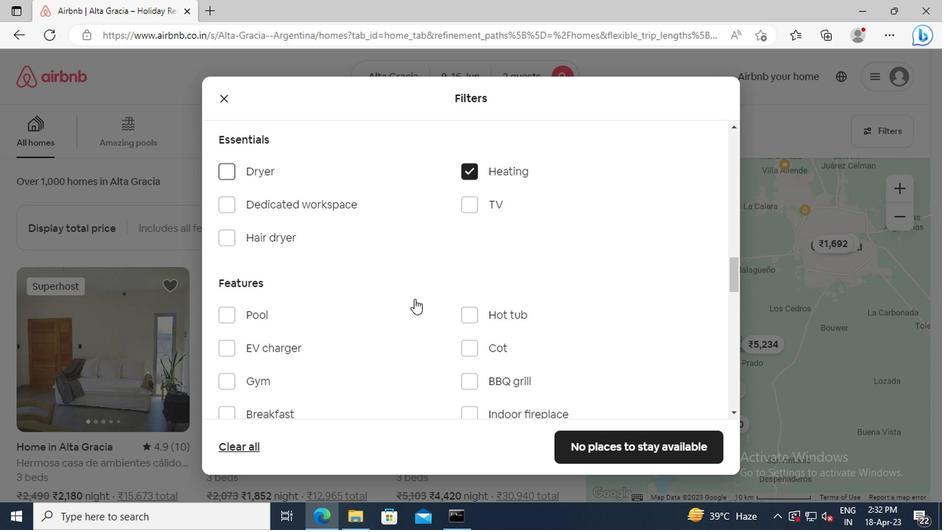 
Action: Mouse scrolled (413, 296) with delta (0, 0)
Screenshot: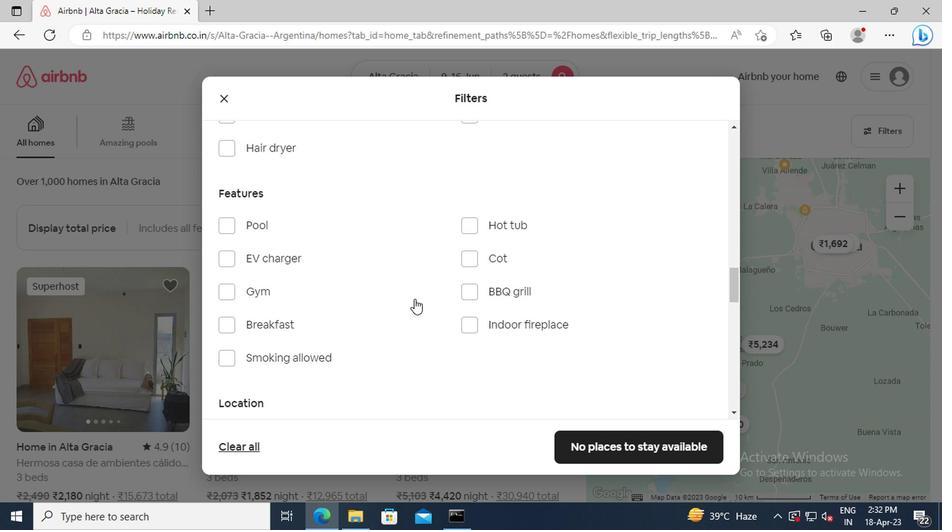 
Action: Mouse scrolled (413, 296) with delta (0, 0)
Screenshot: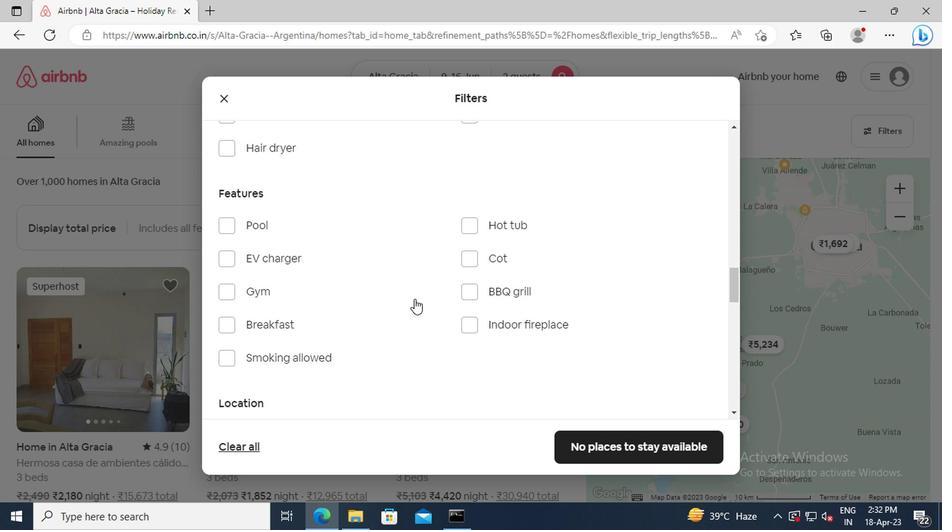 
Action: Mouse scrolled (413, 296) with delta (0, 0)
Screenshot: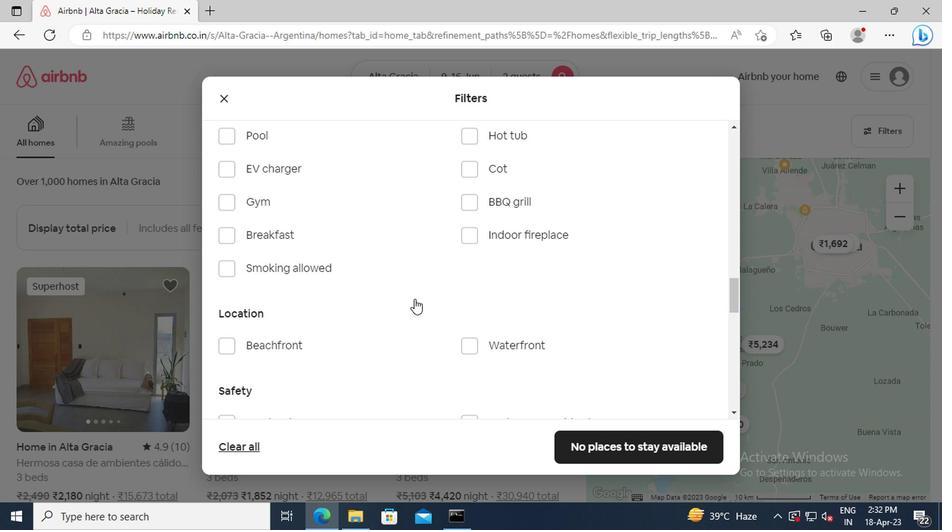 
Action: Mouse scrolled (413, 296) with delta (0, 0)
Screenshot: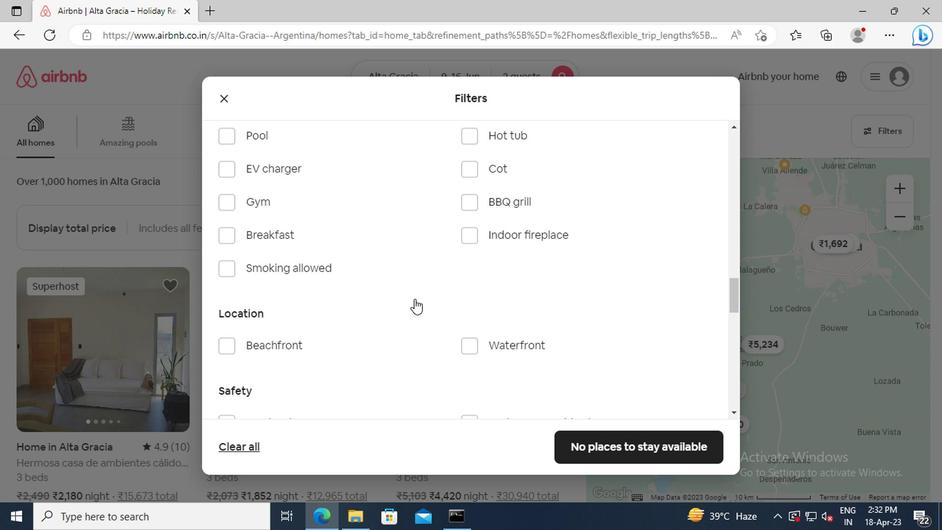 
Action: Mouse scrolled (413, 296) with delta (0, 0)
Screenshot: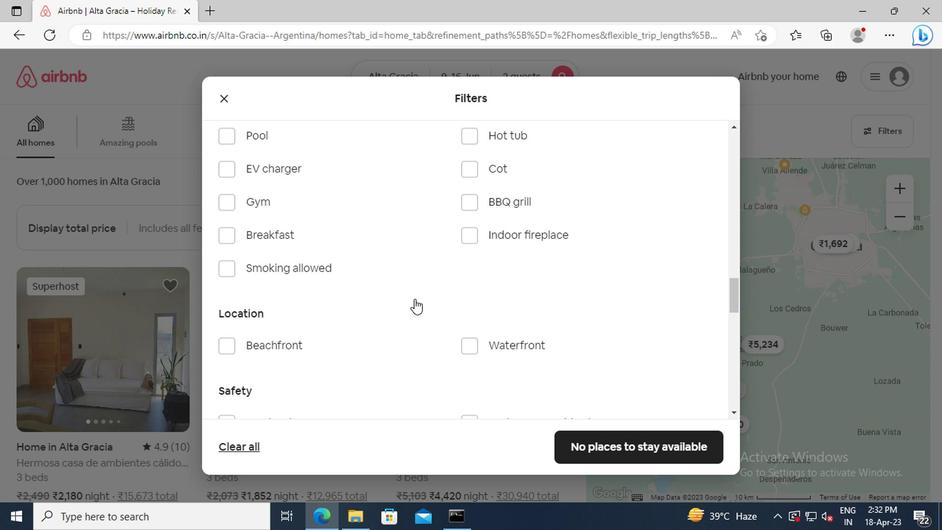 
Action: Mouse scrolled (413, 296) with delta (0, 0)
Screenshot: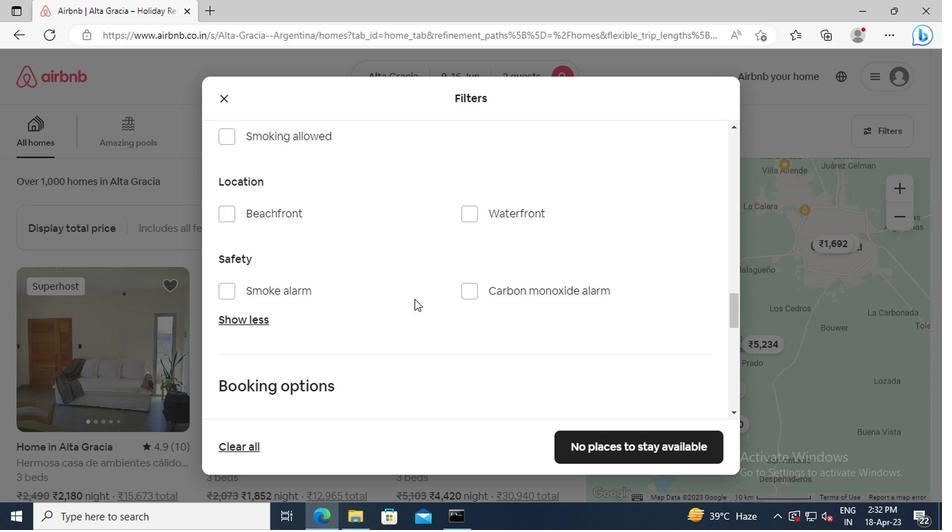 
Action: Mouse scrolled (413, 296) with delta (0, 0)
Screenshot: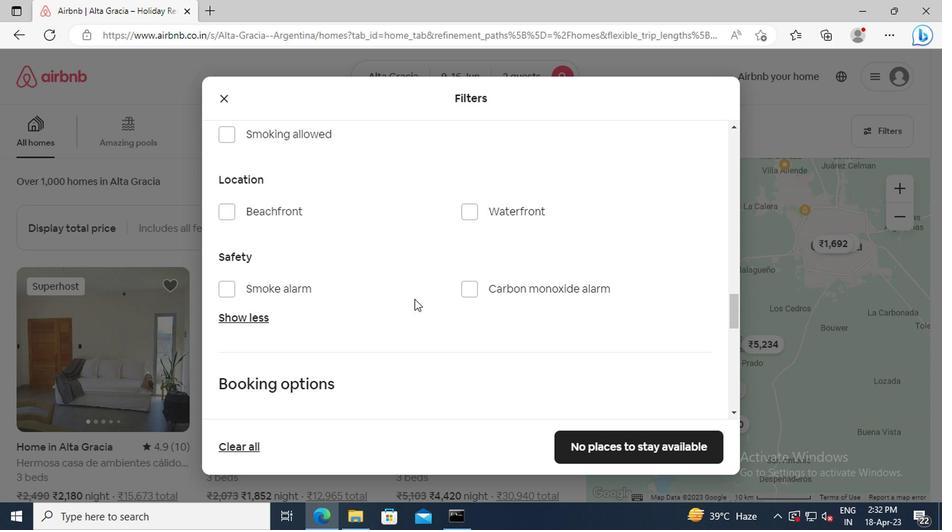 
Action: Mouse scrolled (413, 296) with delta (0, 0)
Screenshot: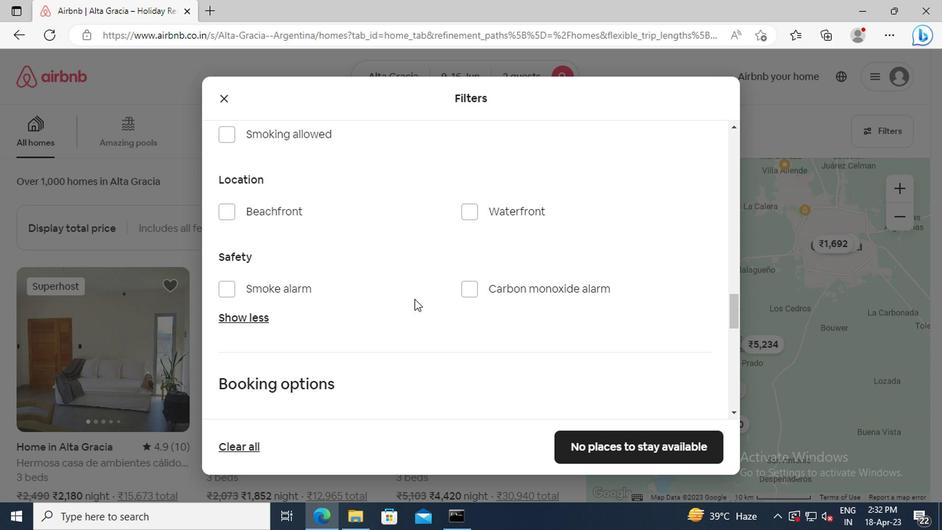 
Action: Mouse moved to (690, 336)
Screenshot: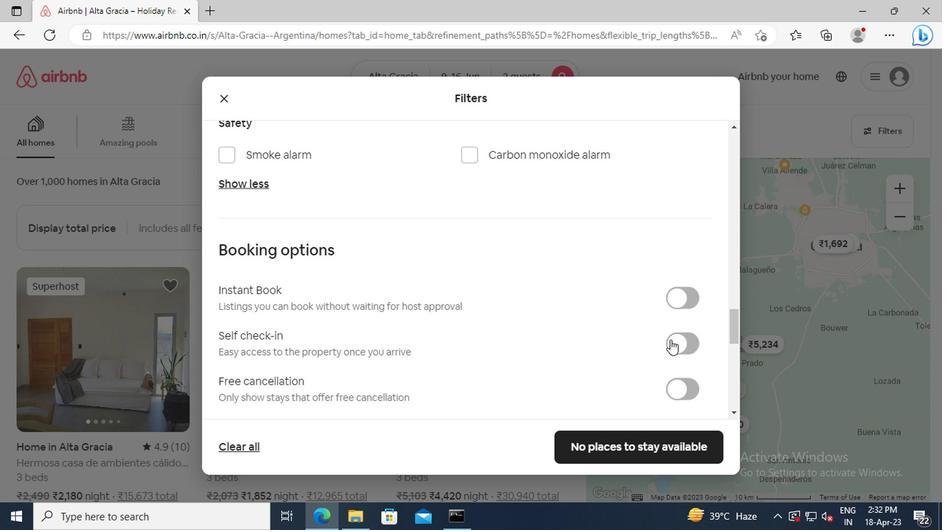 
Action: Mouse pressed left at (690, 336)
Screenshot: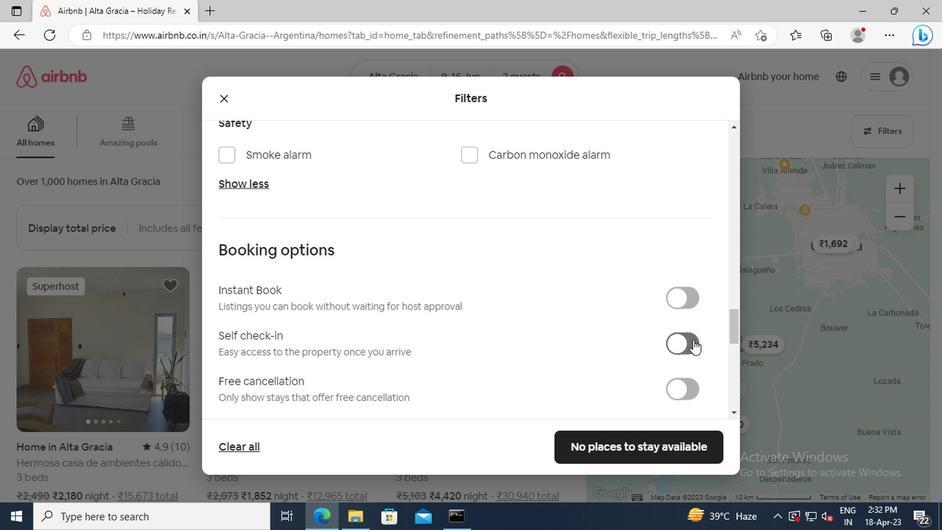 
Action: Mouse moved to (463, 314)
Screenshot: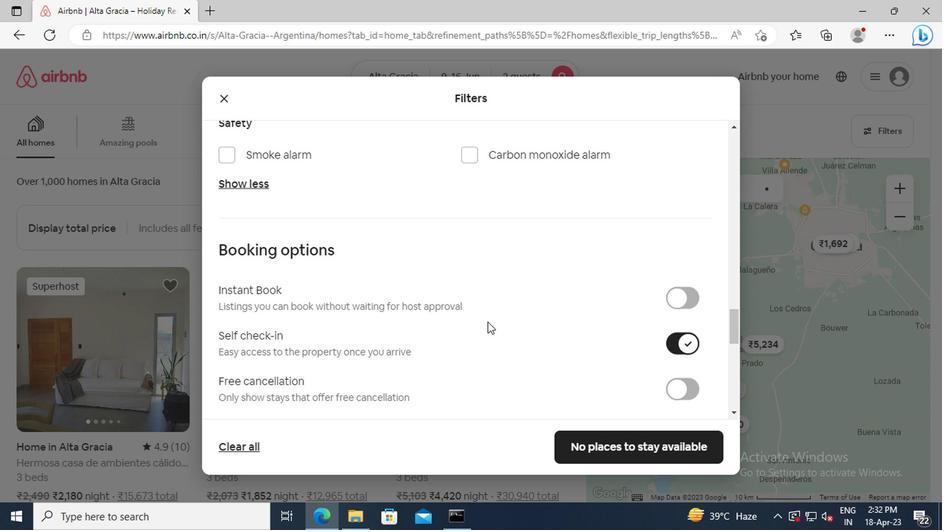 
Action: Mouse scrolled (463, 313) with delta (0, 0)
Screenshot: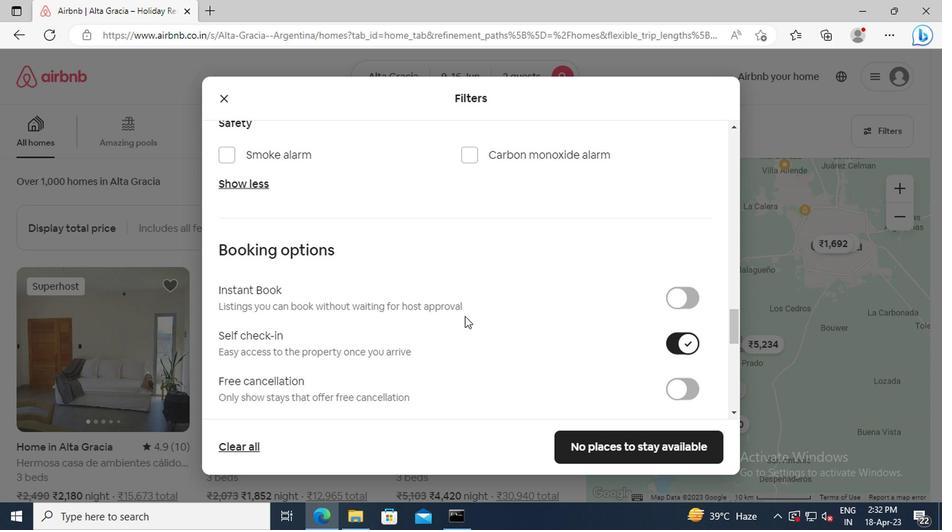 
Action: Mouse scrolled (463, 313) with delta (0, 0)
Screenshot: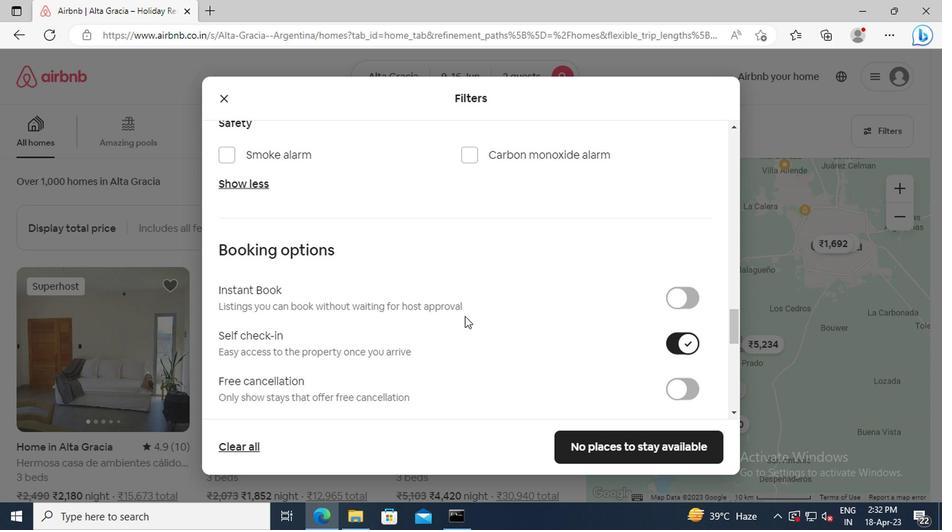 
Action: Mouse scrolled (463, 313) with delta (0, 0)
Screenshot: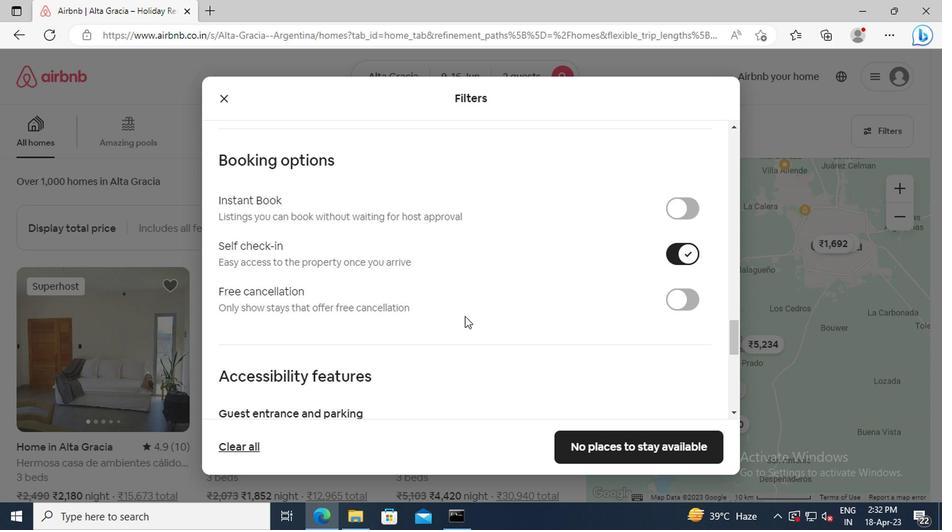 
Action: Mouse scrolled (463, 313) with delta (0, 0)
Screenshot: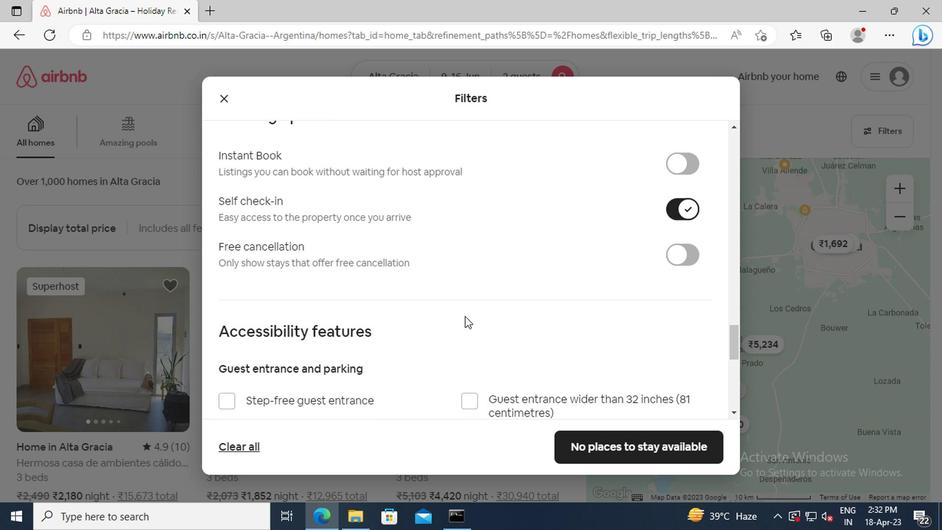 
Action: Mouse scrolled (463, 313) with delta (0, 0)
Screenshot: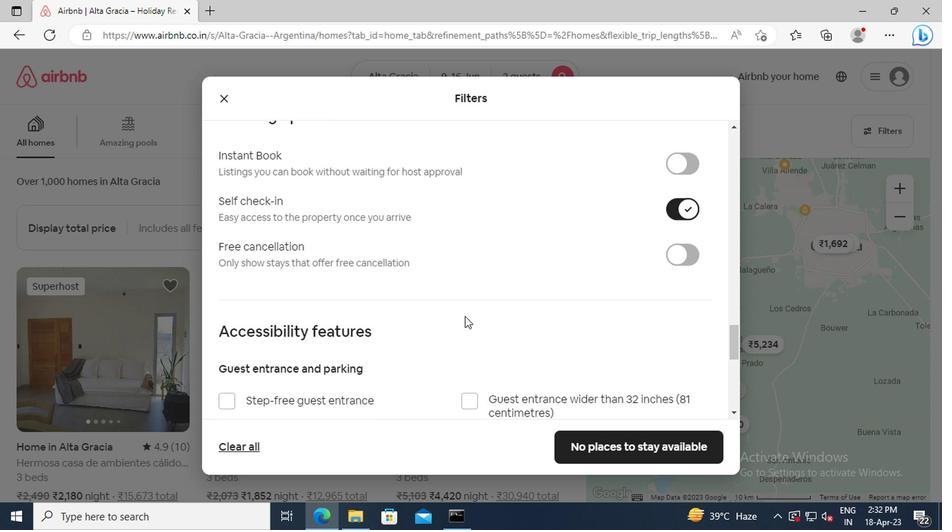 
Action: Mouse scrolled (463, 313) with delta (0, 0)
Screenshot: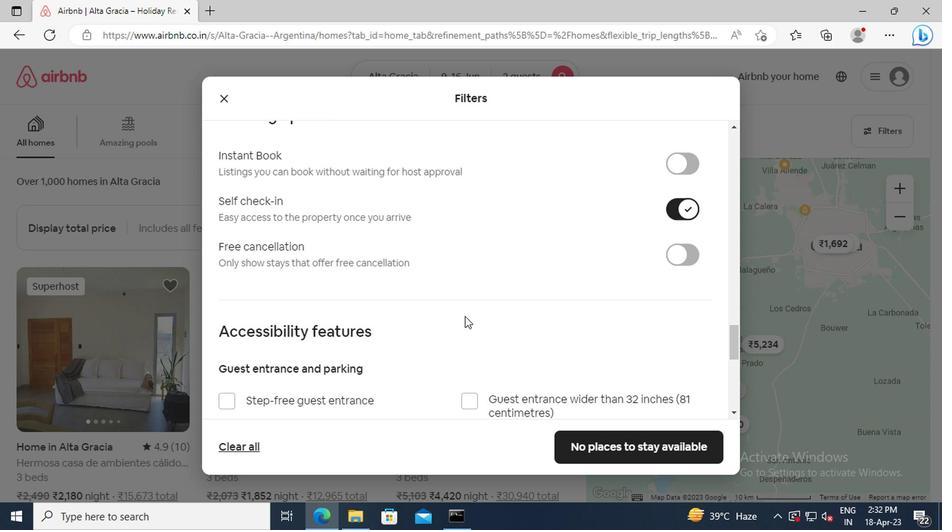 
Action: Mouse scrolled (463, 313) with delta (0, 0)
Screenshot: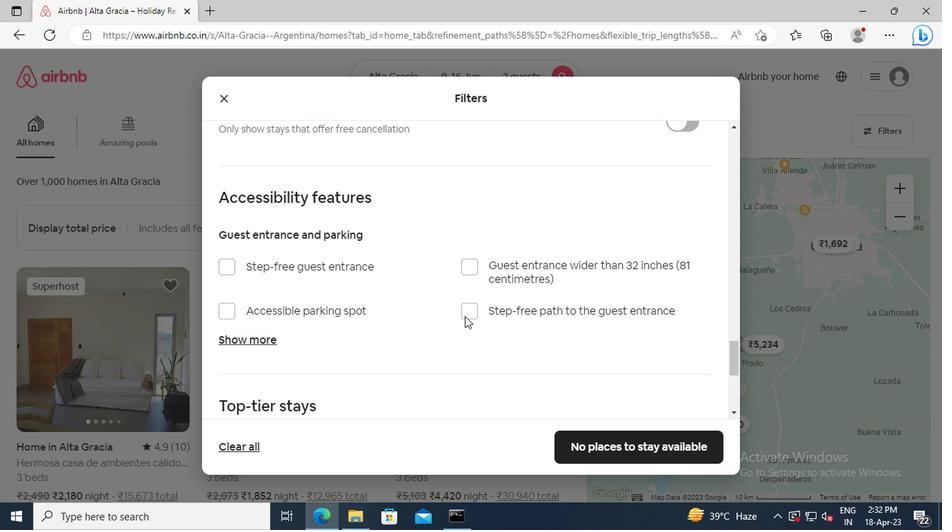 
Action: Mouse scrolled (463, 313) with delta (0, 0)
Screenshot: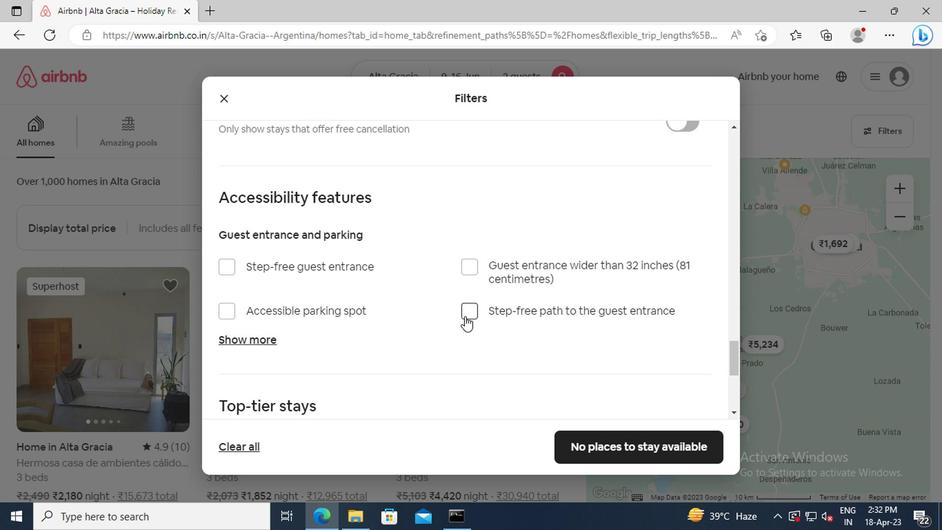 
Action: Mouse scrolled (463, 313) with delta (0, 0)
Screenshot: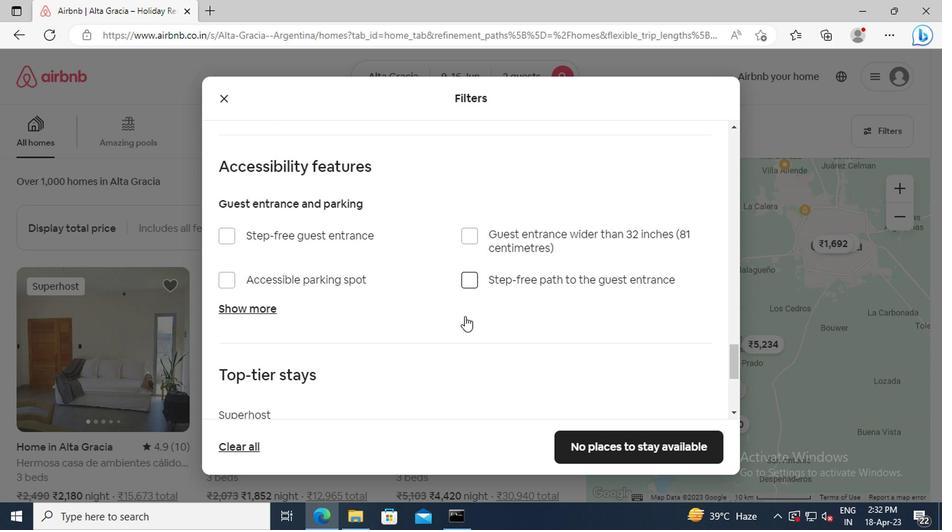 
Action: Mouse scrolled (463, 313) with delta (0, 0)
Screenshot: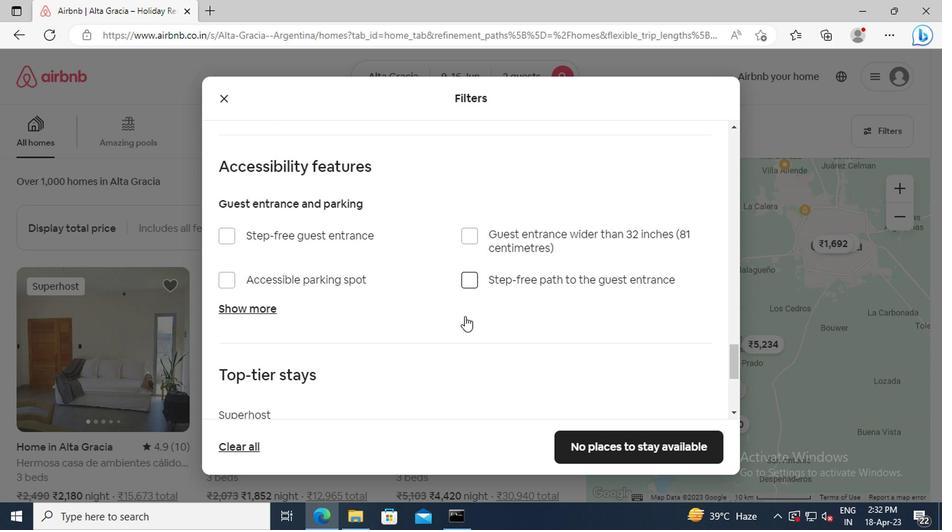 
Action: Mouse scrolled (463, 313) with delta (0, 0)
Screenshot: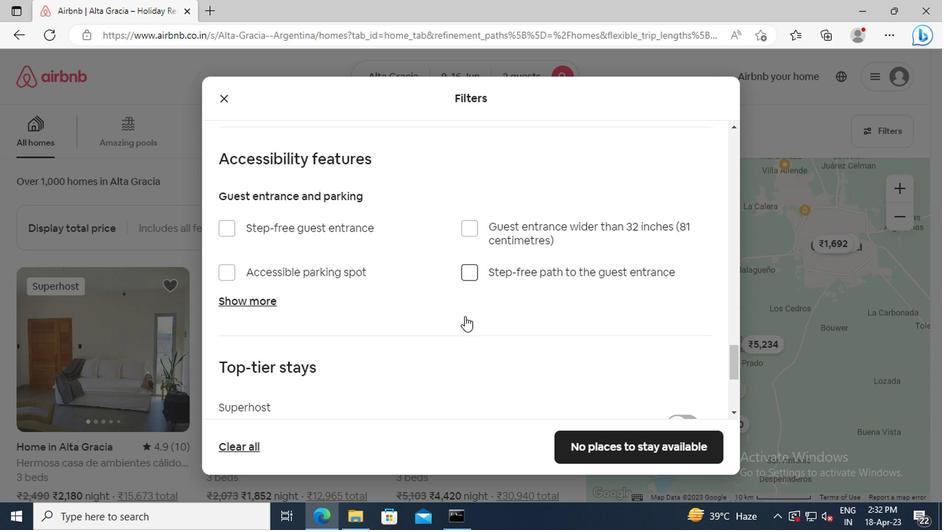 
Action: Mouse scrolled (463, 313) with delta (0, 0)
Screenshot: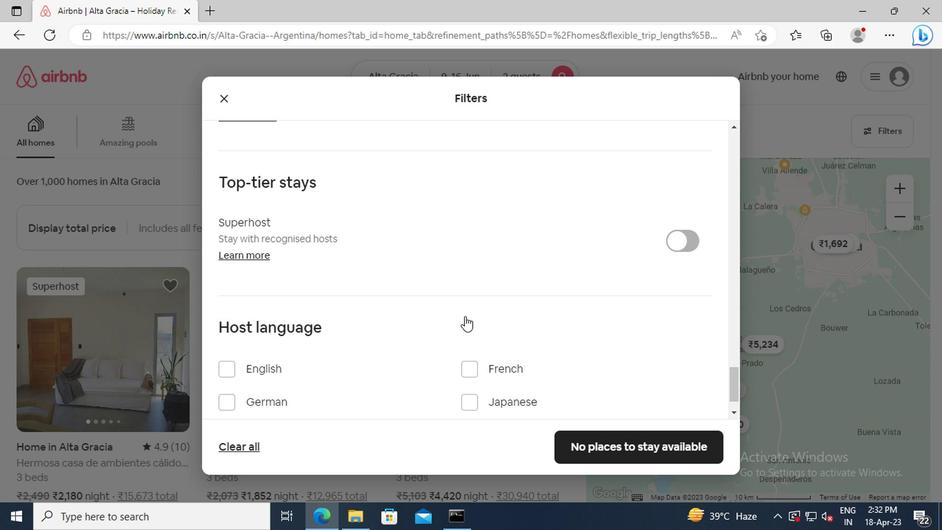 
Action: Mouse moved to (226, 323)
Screenshot: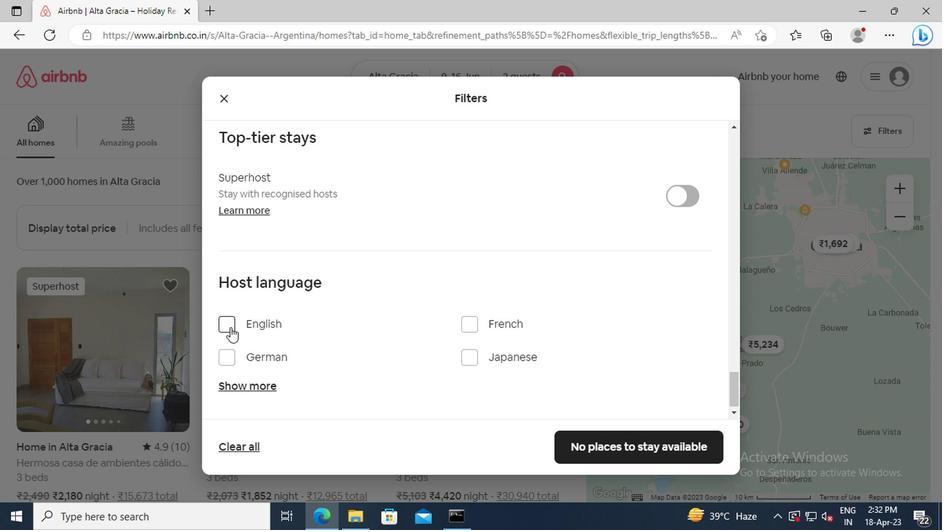 
Action: Mouse pressed left at (226, 323)
Screenshot: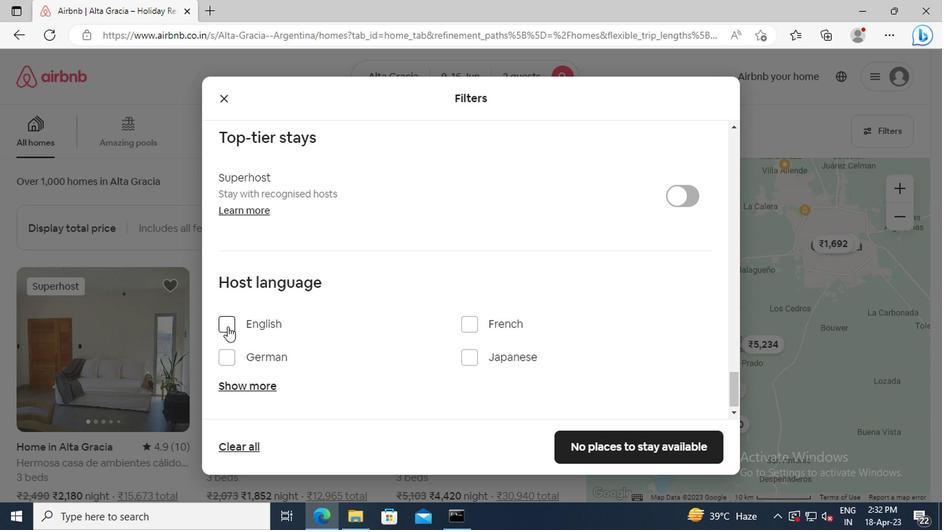 
Action: Mouse moved to (593, 438)
Screenshot: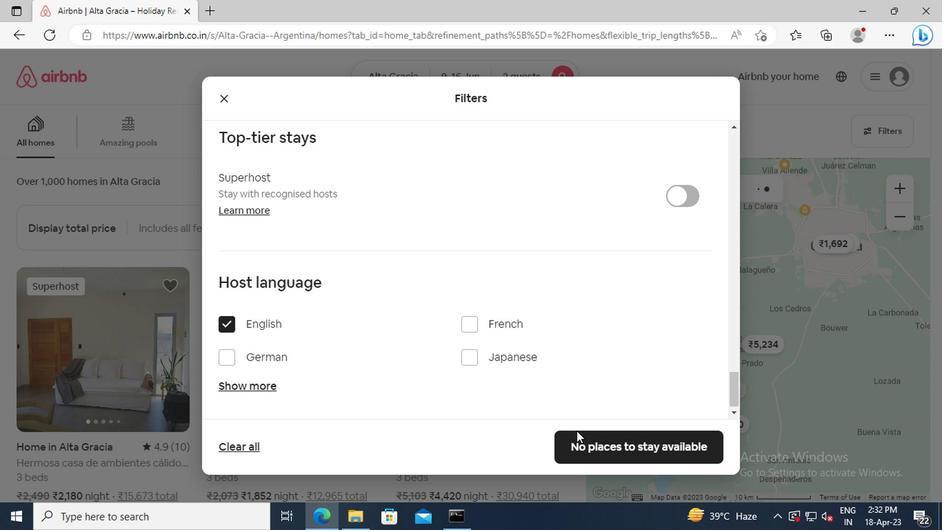 
Action: Mouse pressed left at (593, 438)
Screenshot: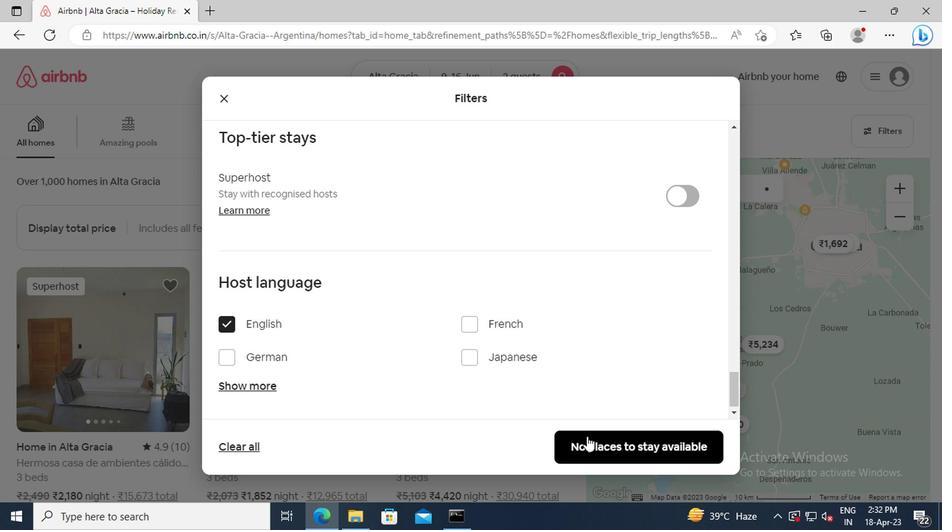
